 Task: Open a blank sheet, save the file as Monkey.epub Insert a picture of 'Monkey' with name  ' Monkey.png ' Apply border to the image, change style to Dotted Line, color Orange and width '3 pt'
Action: Mouse moved to (234, 143)
Screenshot: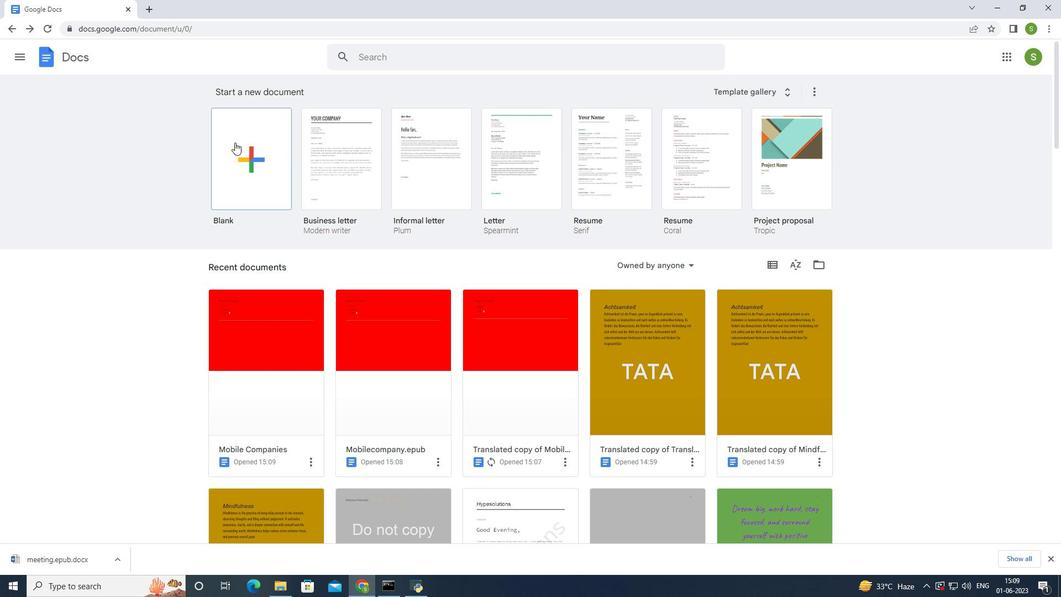 
Action: Mouse pressed left at (234, 143)
Screenshot: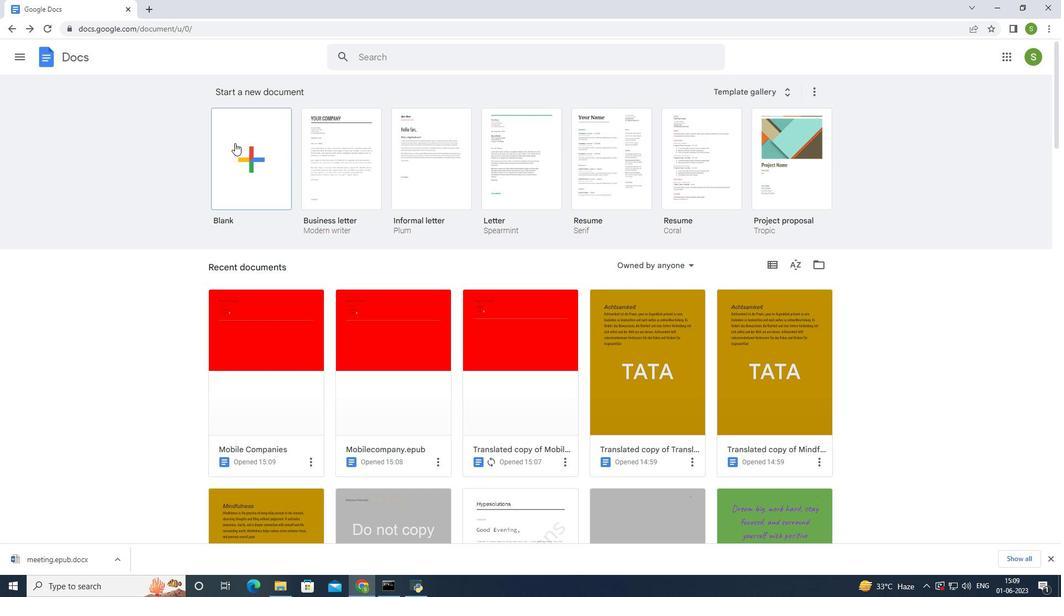
Action: Mouse moved to (101, 49)
Screenshot: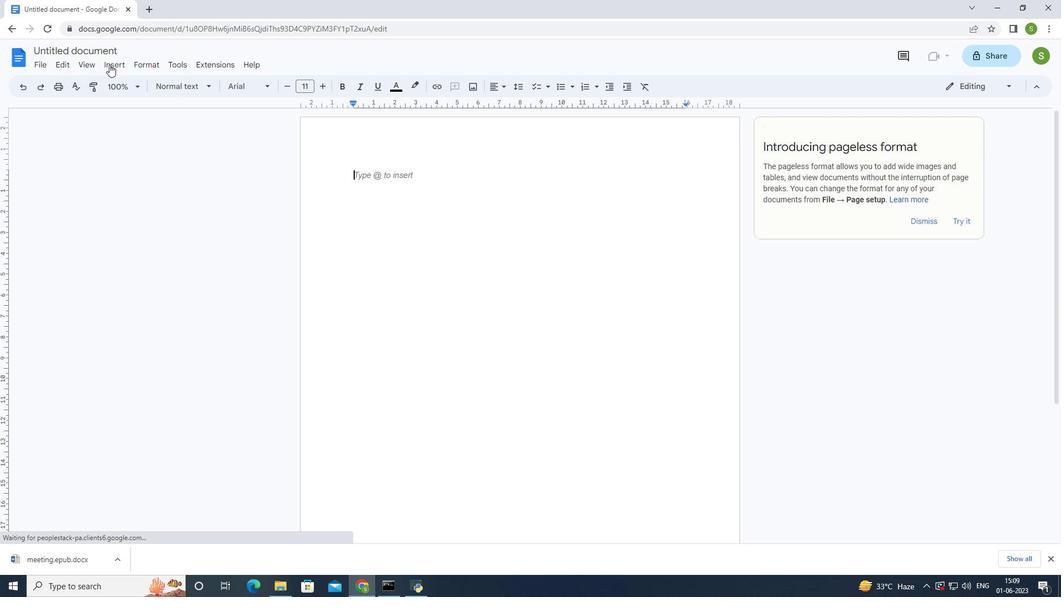 
Action: Mouse pressed left at (101, 49)
Screenshot: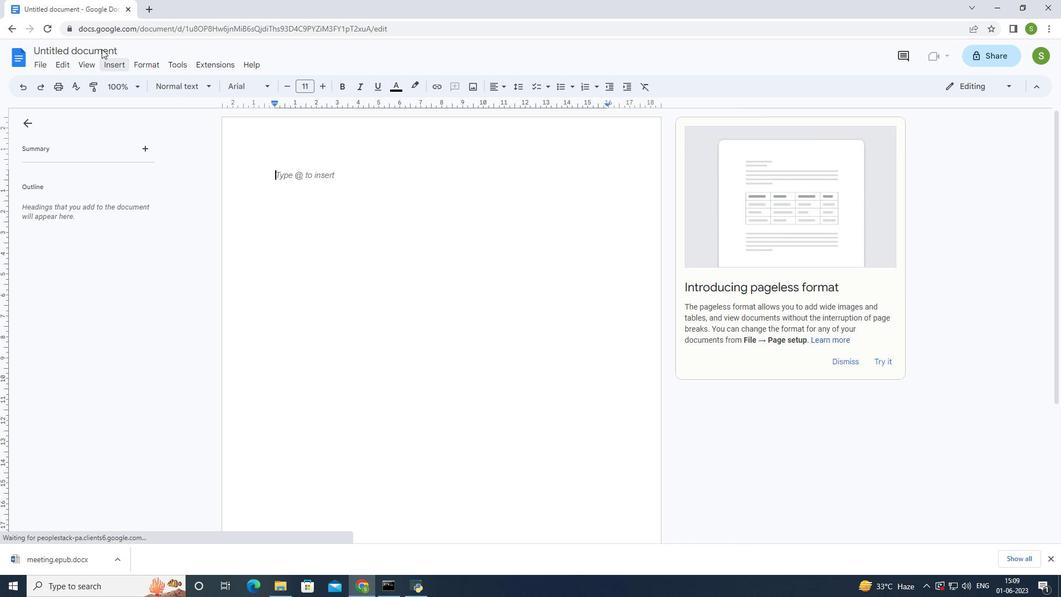 
Action: Mouse moved to (107, 48)
Screenshot: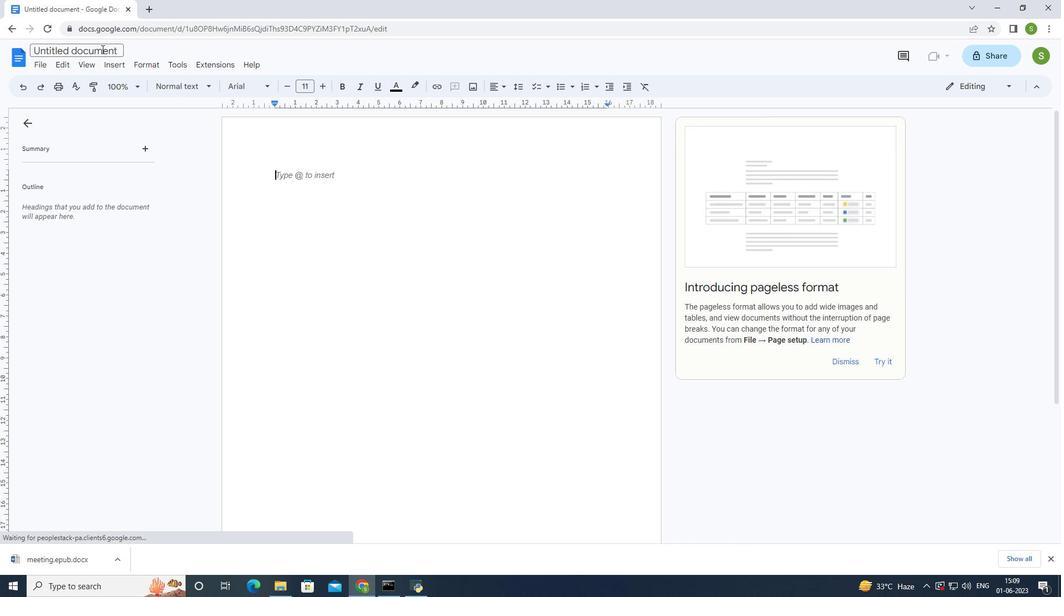 
Action: Key pressed <Key.shift>Monkey.epub<Key.enter>
Screenshot: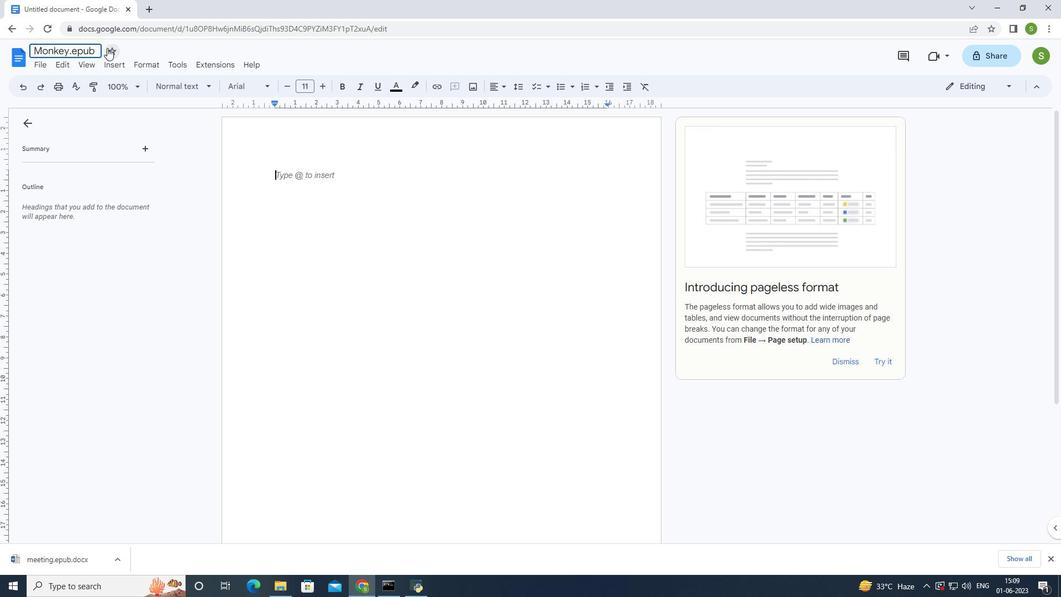
Action: Mouse moved to (145, 11)
Screenshot: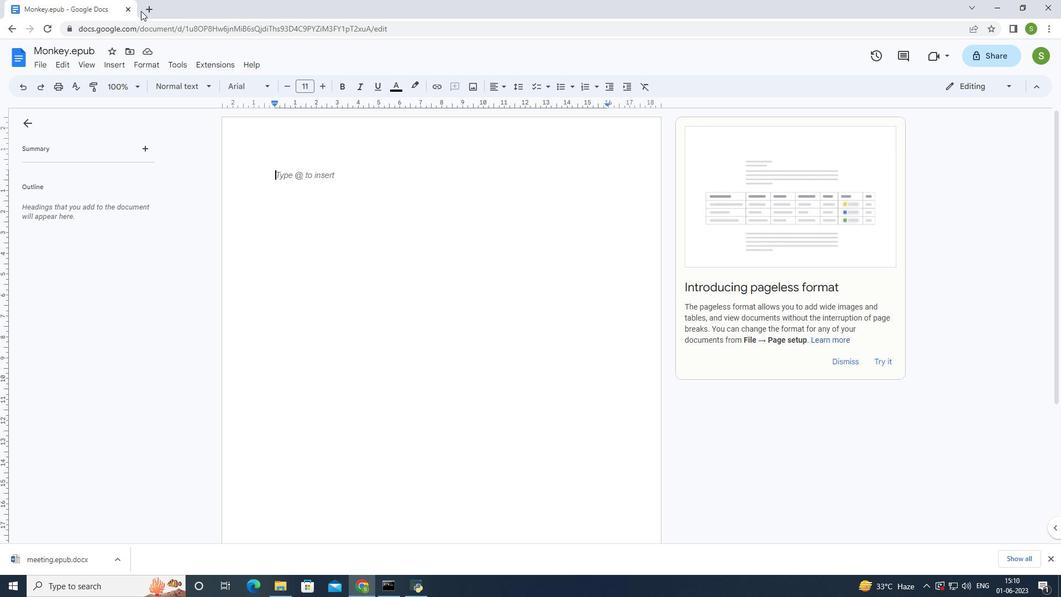 
Action: Mouse pressed left at (145, 11)
Screenshot: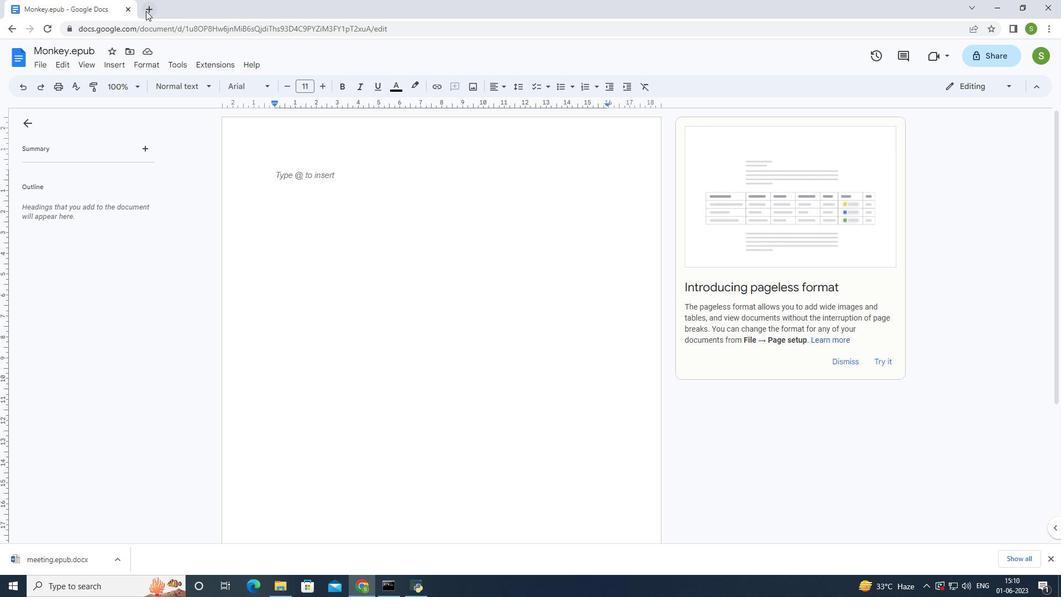 
Action: Mouse moved to (159, 28)
Screenshot: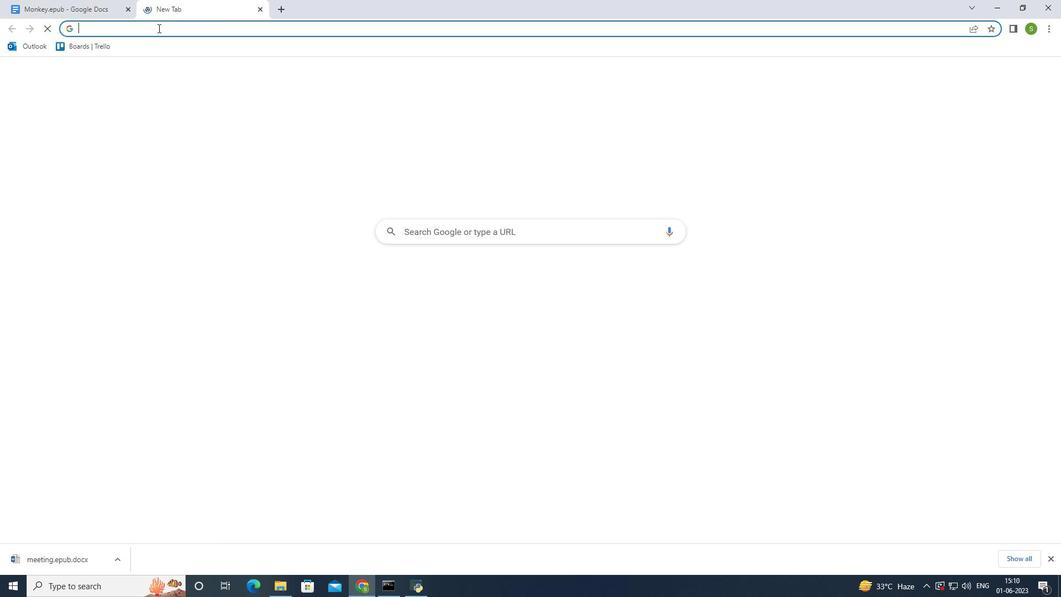 
Action: Mouse pressed left at (159, 28)
Screenshot: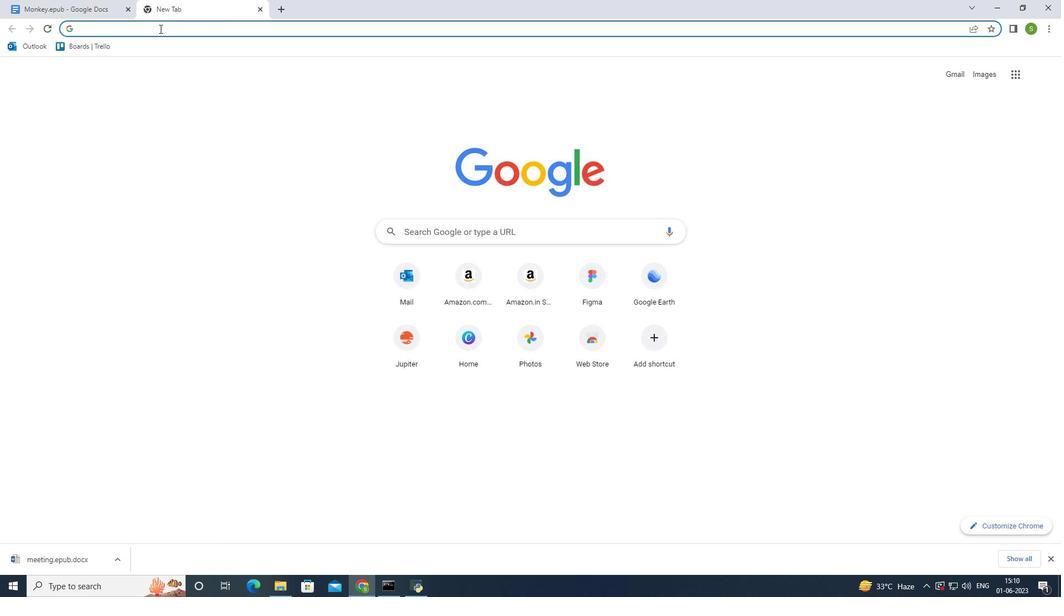 
Action: Mouse moved to (131, 35)
Screenshot: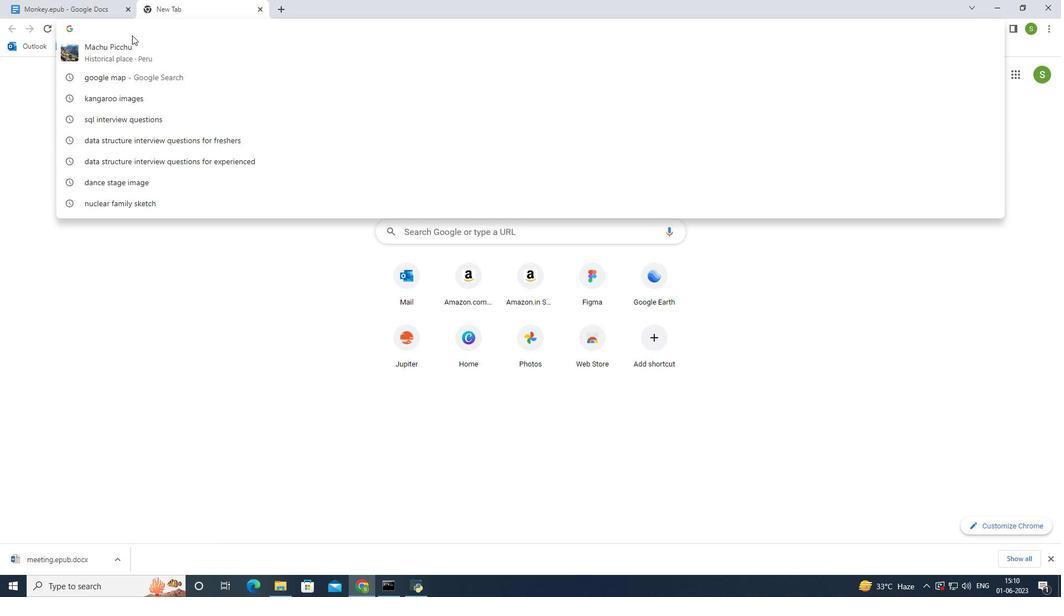 
Action: Key pressed mo
Screenshot: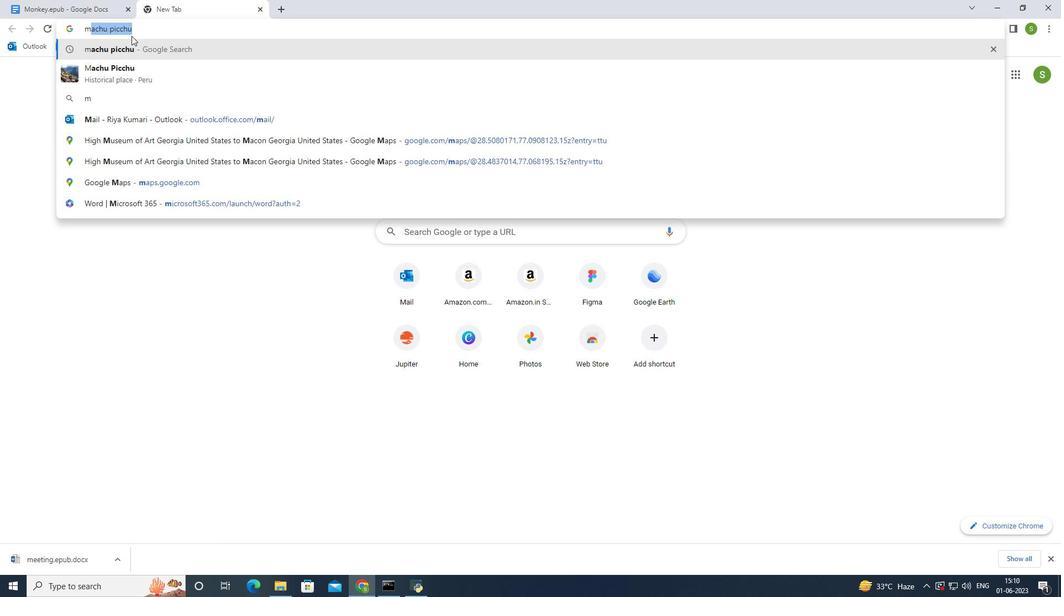 
Action: Mouse moved to (131, 36)
Screenshot: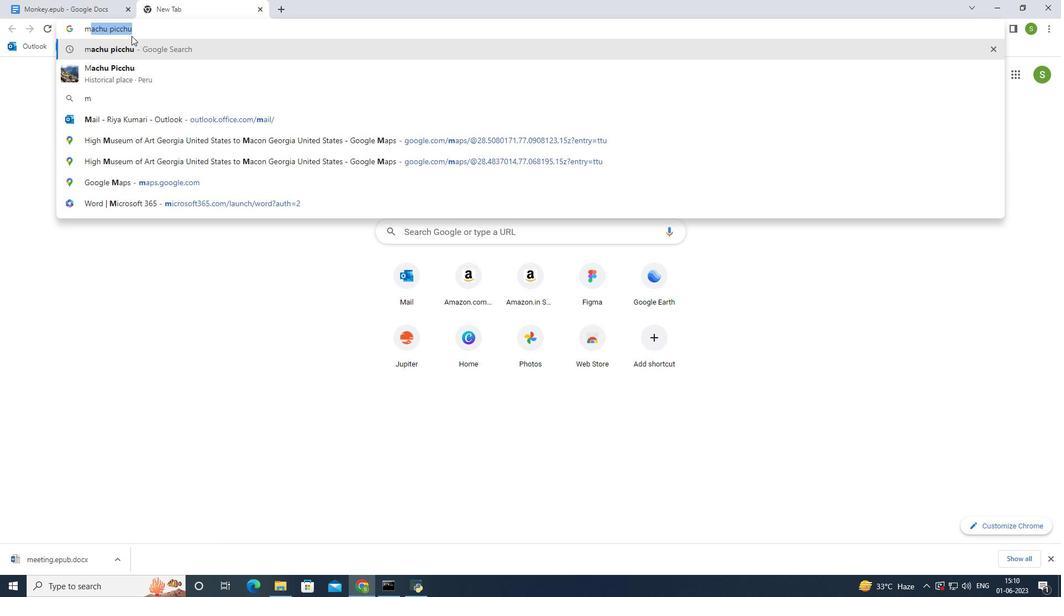 
Action: Key pressed nk
Screenshot: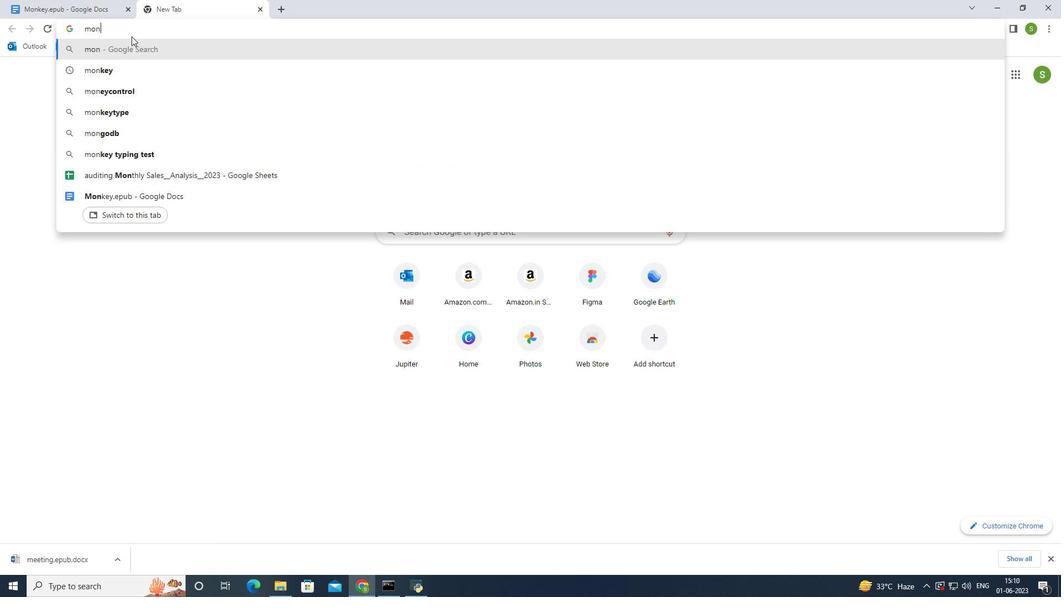 
Action: Mouse moved to (131, 36)
Screenshot: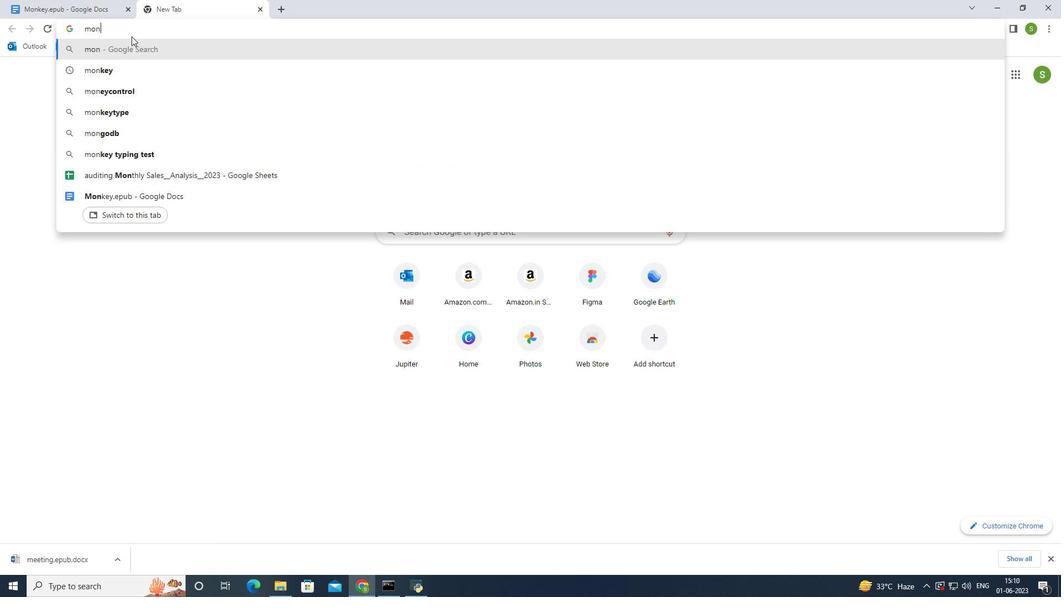 
Action: Key pressed ey<Key.space>image<Key.enter>
Screenshot: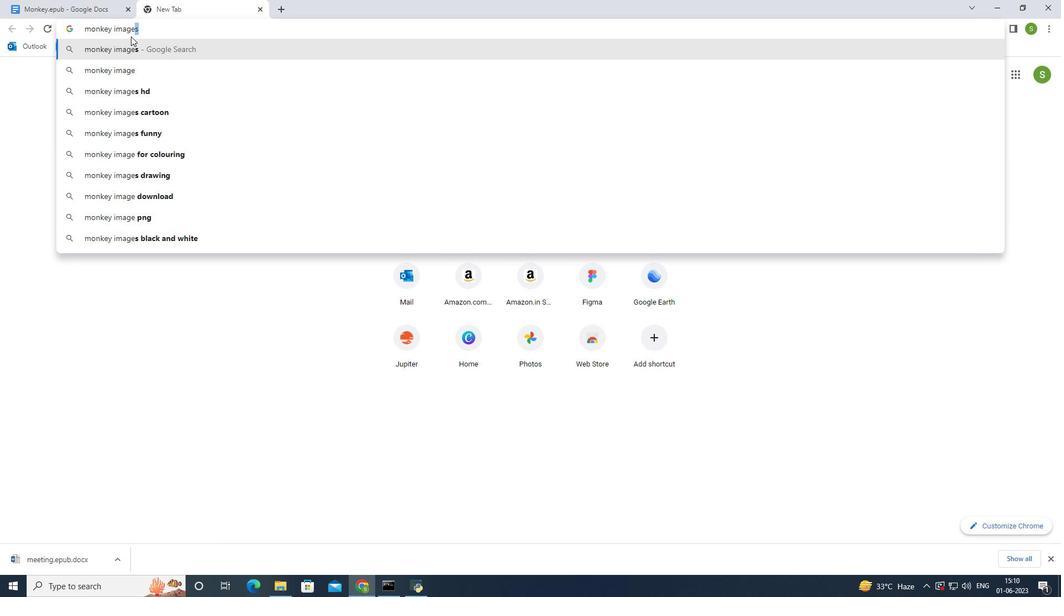 
Action: Mouse moved to (186, 97)
Screenshot: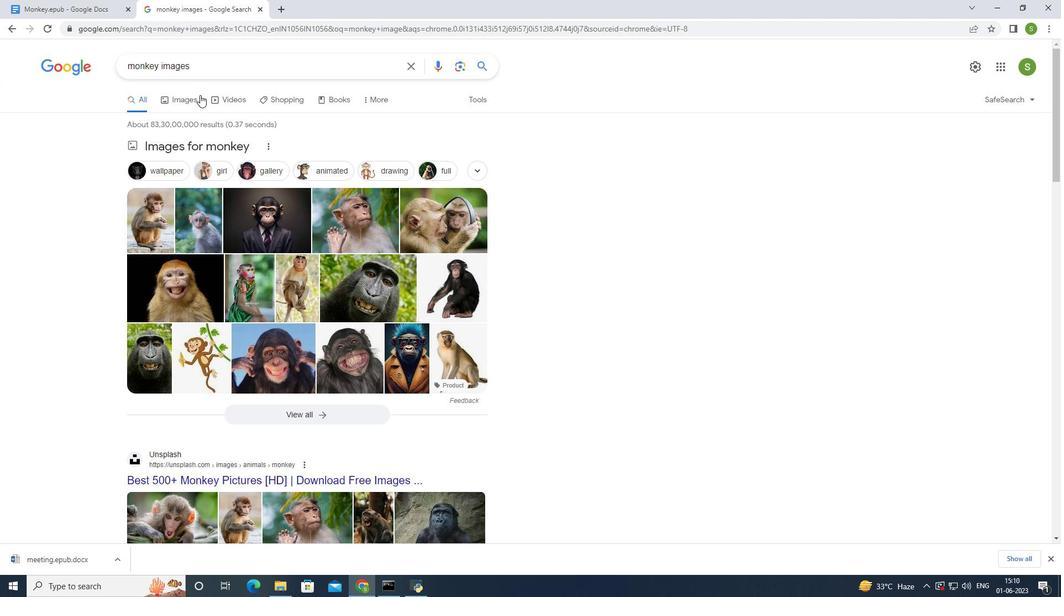 
Action: Mouse pressed left at (186, 97)
Screenshot: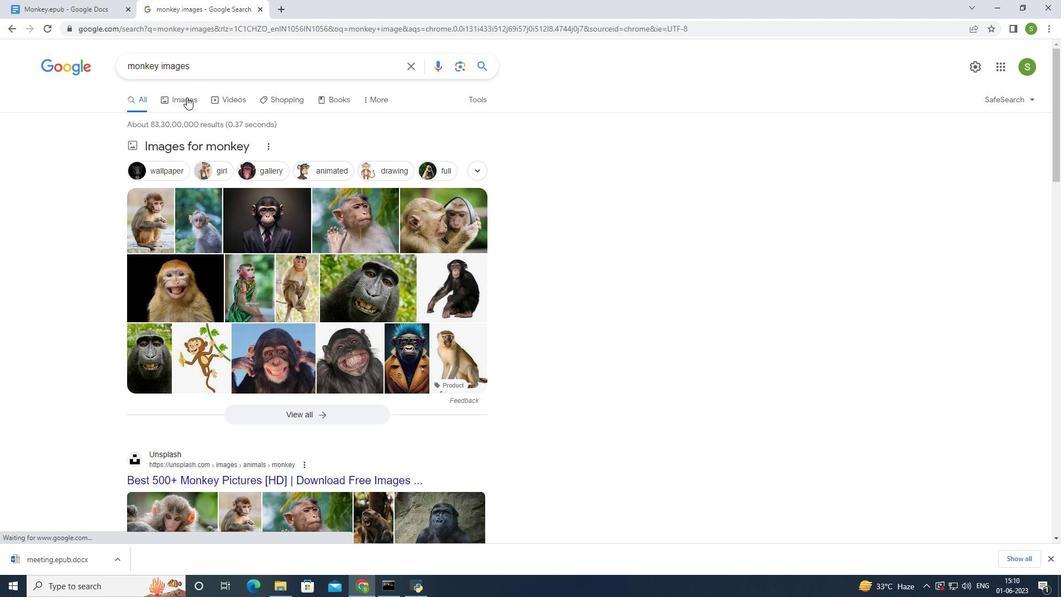 
Action: Mouse moved to (602, 278)
Screenshot: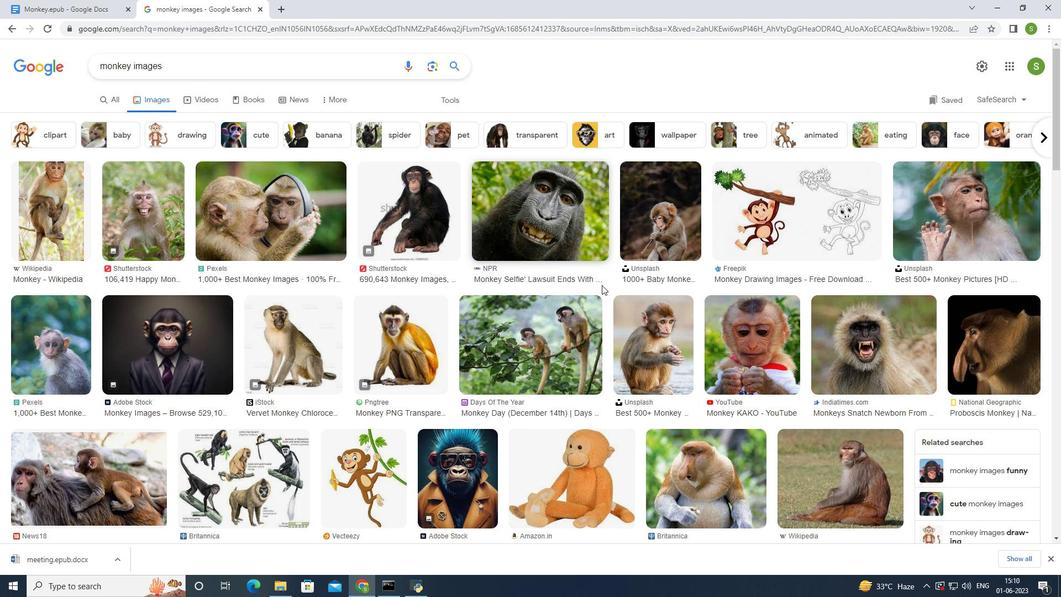 
Action: Mouse scrolled (602, 278) with delta (0, 0)
Screenshot: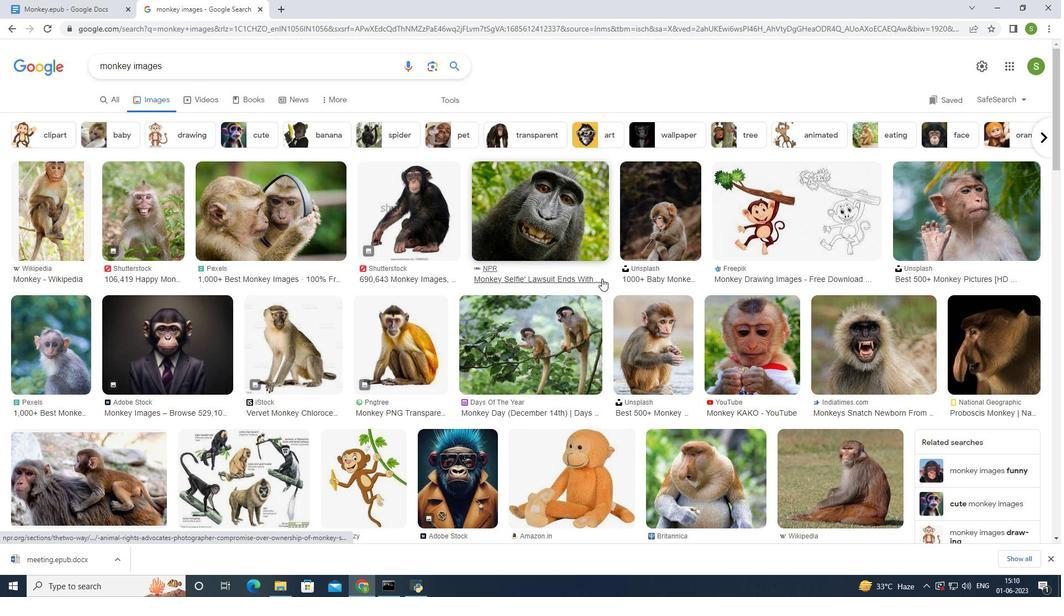 
Action: Mouse moved to (602, 278)
Screenshot: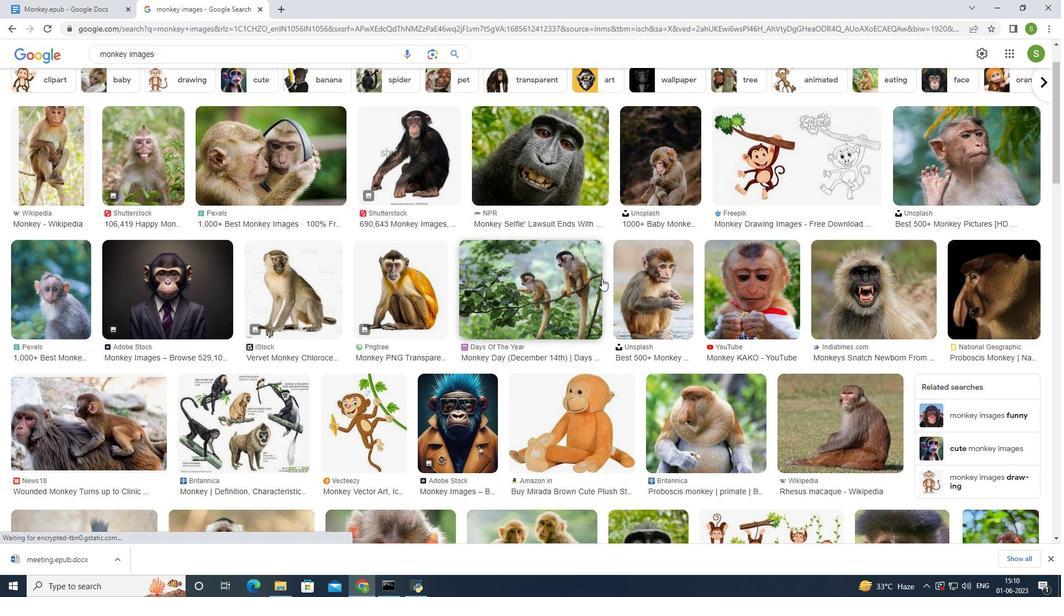 
Action: Mouse scrolled (602, 277) with delta (0, 0)
Screenshot: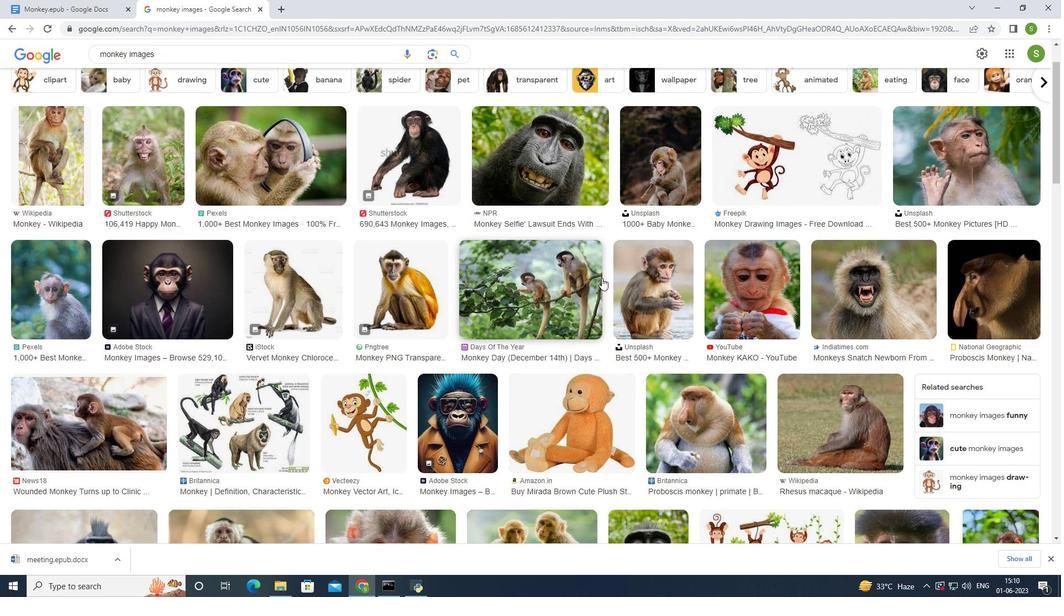 
Action: Mouse moved to (605, 280)
Screenshot: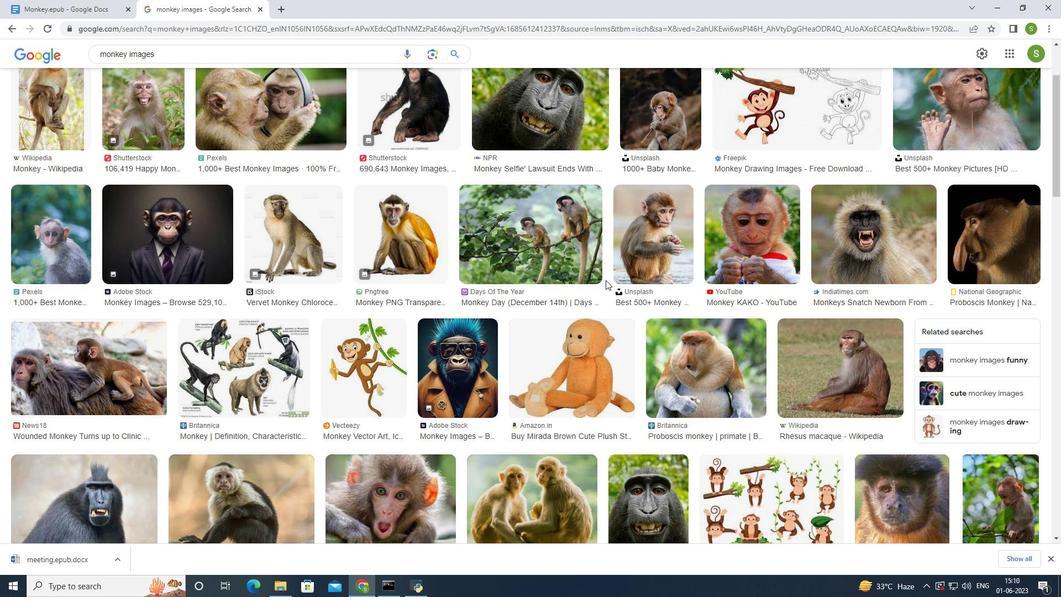 
Action: Mouse scrolled (605, 279) with delta (0, 0)
Screenshot: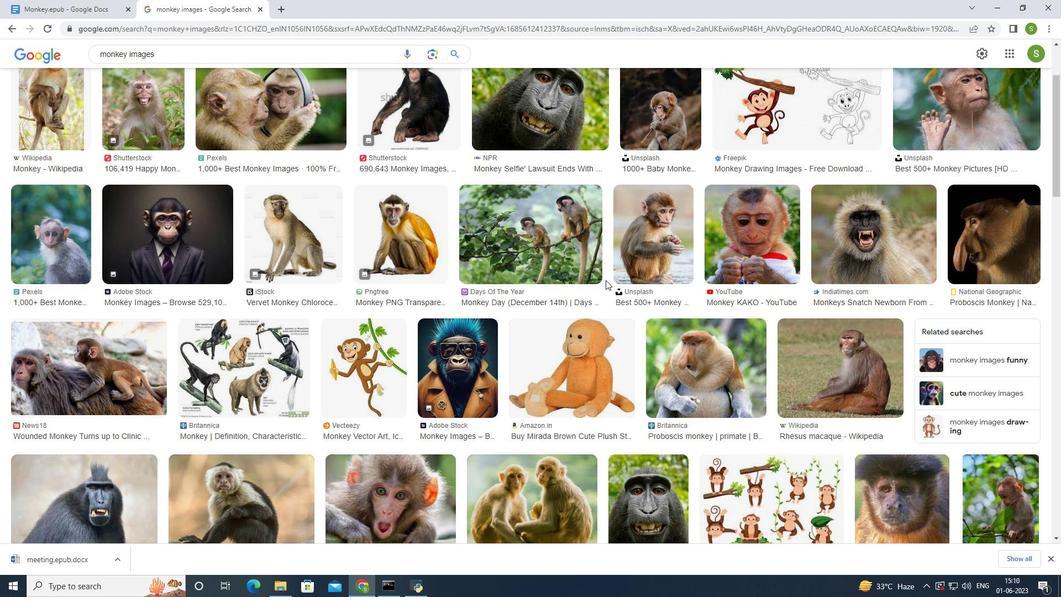 
Action: Mouse scrolled (605, 279) with delta (0, 0)
Screenshot: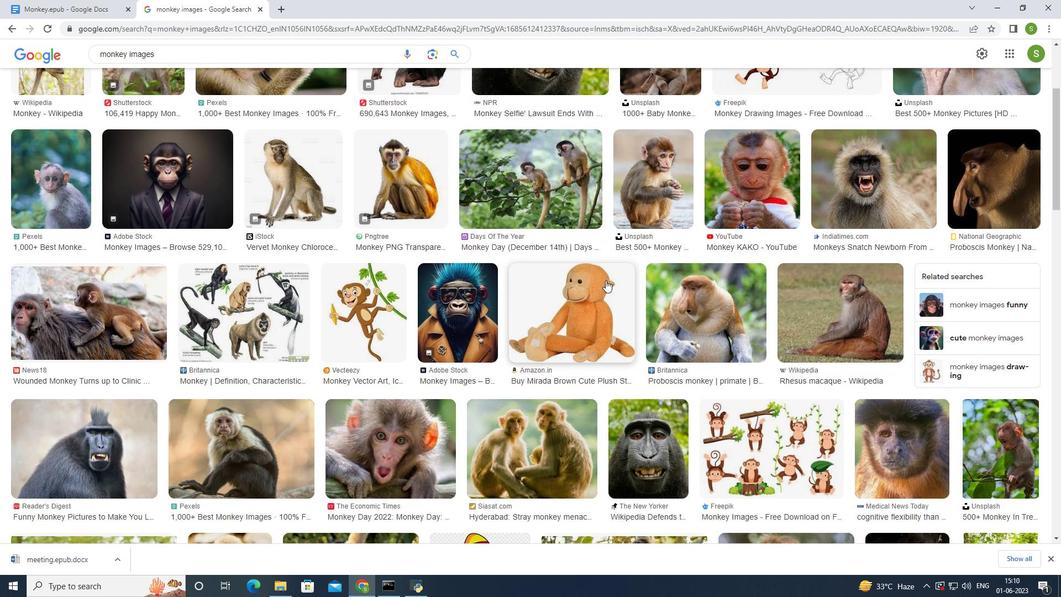 
Action: Mouse moved to (592, 277)
Screenshot: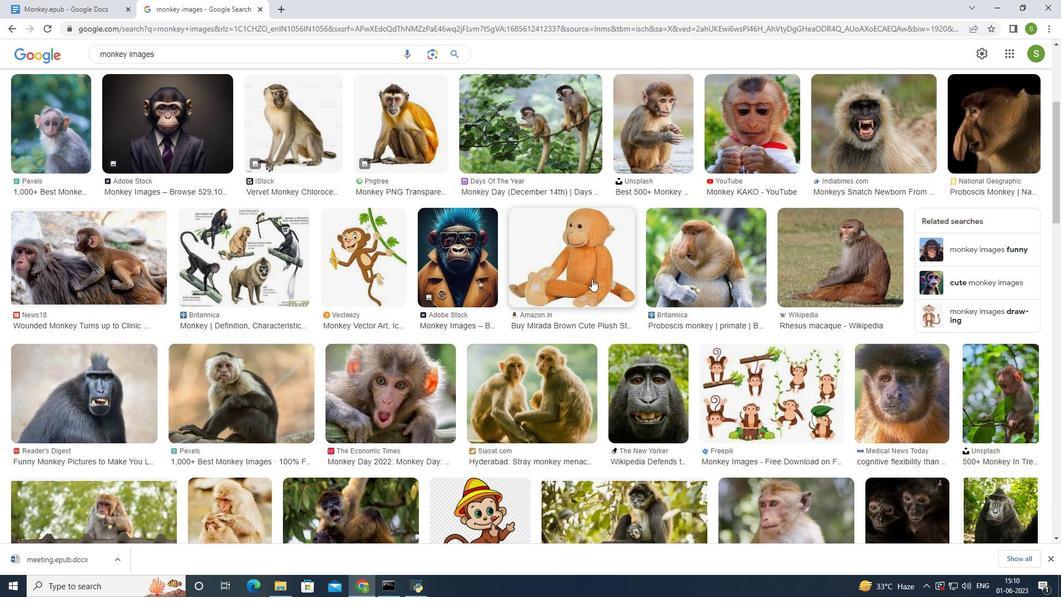 
Action: Mouse scrolled (592, 276) with delta (0, 0)
Screenshot: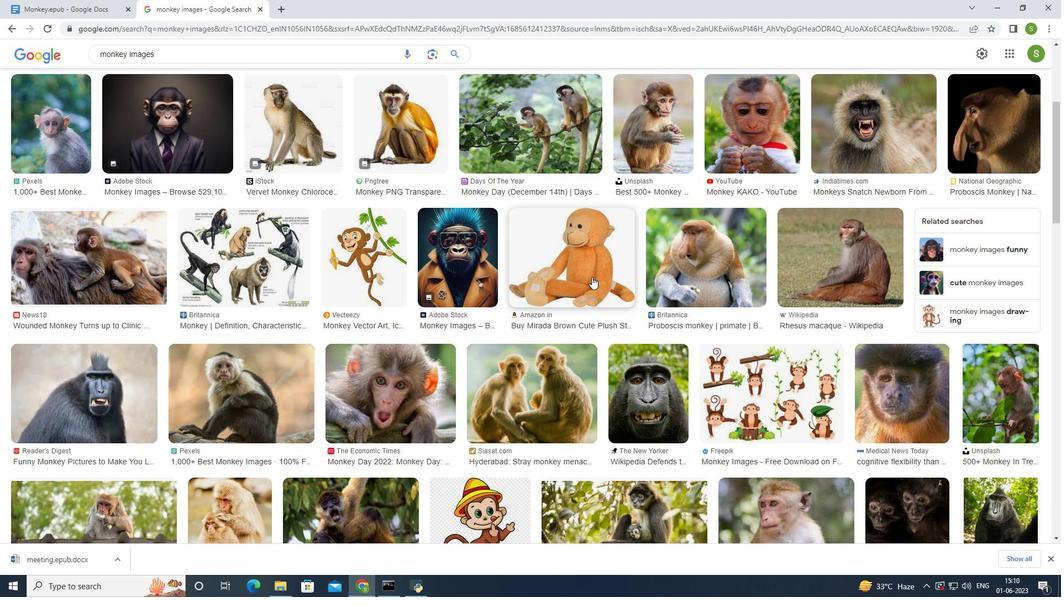 
Action: Mouse scrolled (592, 276) with delta (0, 0)
Screenshot: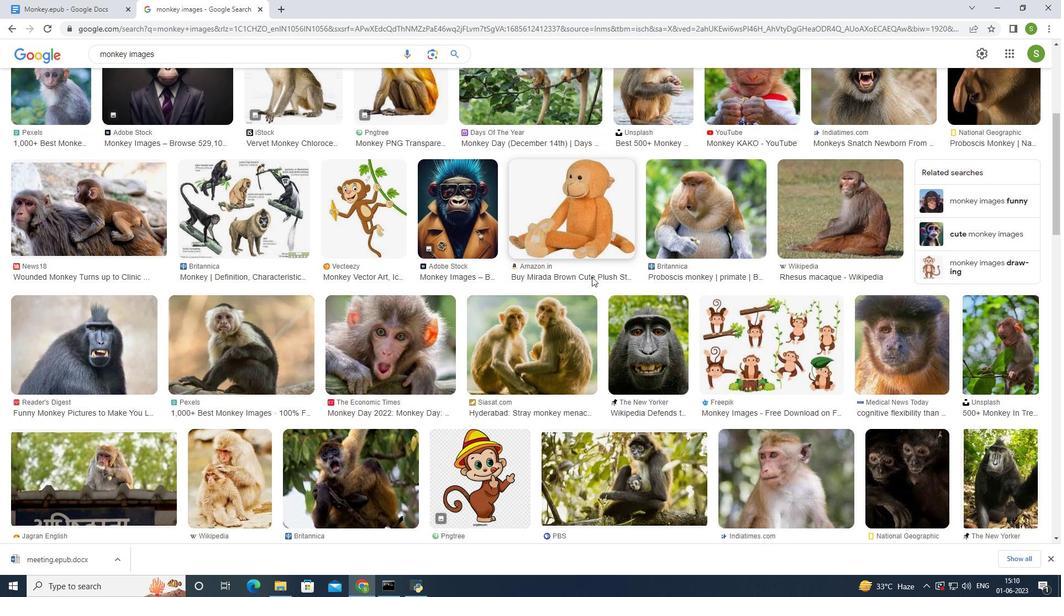 
Action: Mouse moved to (591, 275)
Screenshot: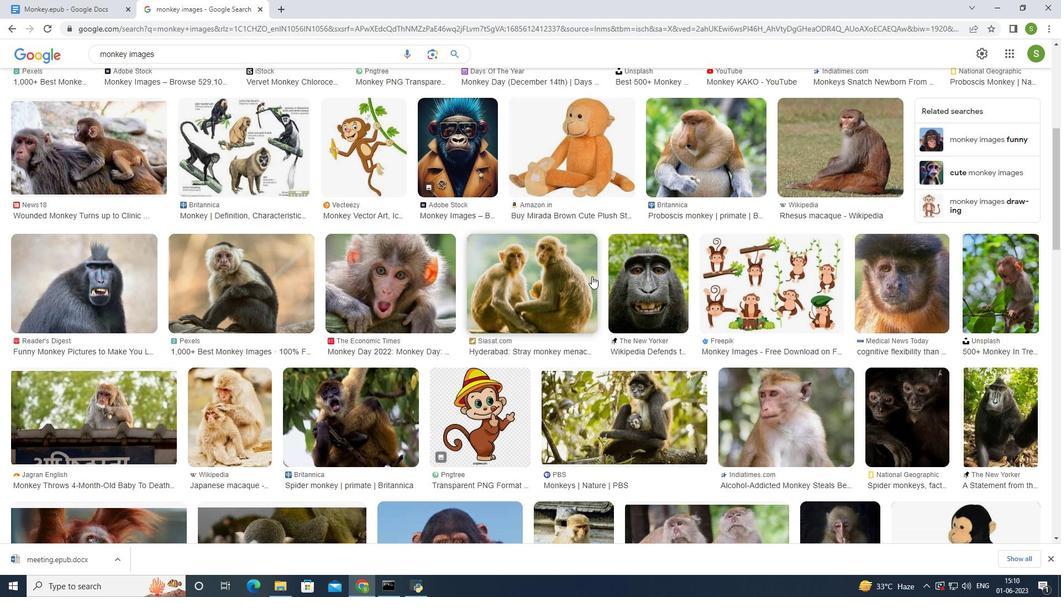 
Action: Mouse scrolled (591, 275) with delta (0, 0)
Screenshot: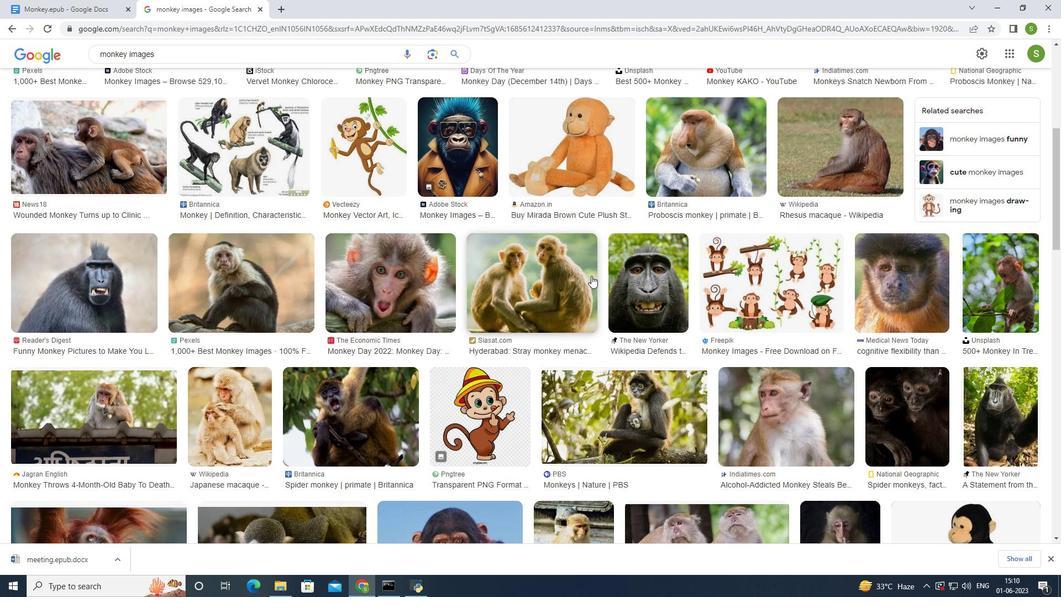 
Action: Mouse scrolled (591, 275) with delta (0, 0)
Screenshot: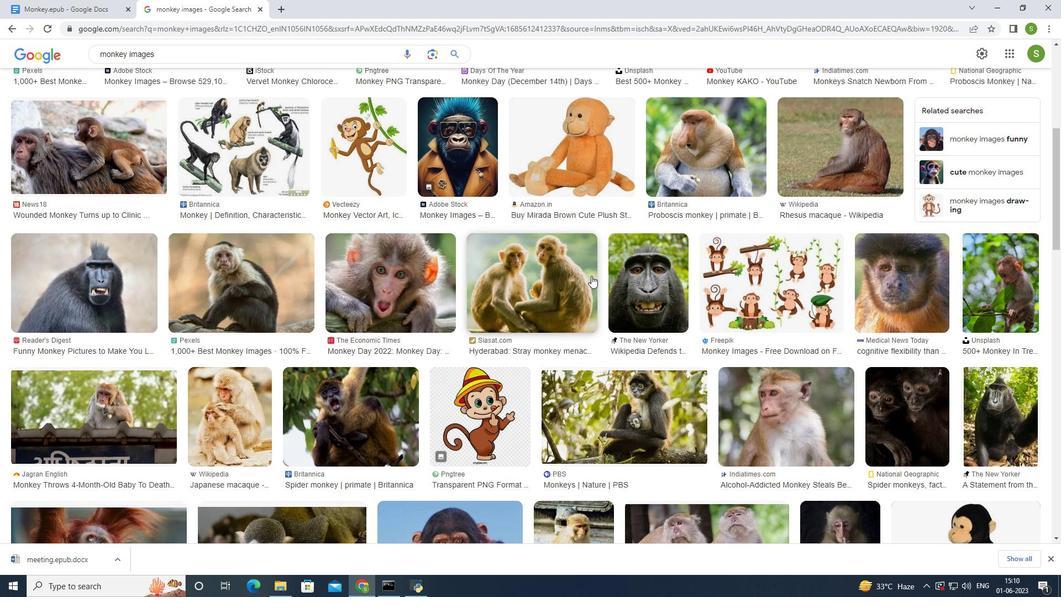 
Action: Mouse scrolled (591, 275) with delta (0, 0)
Screenshot: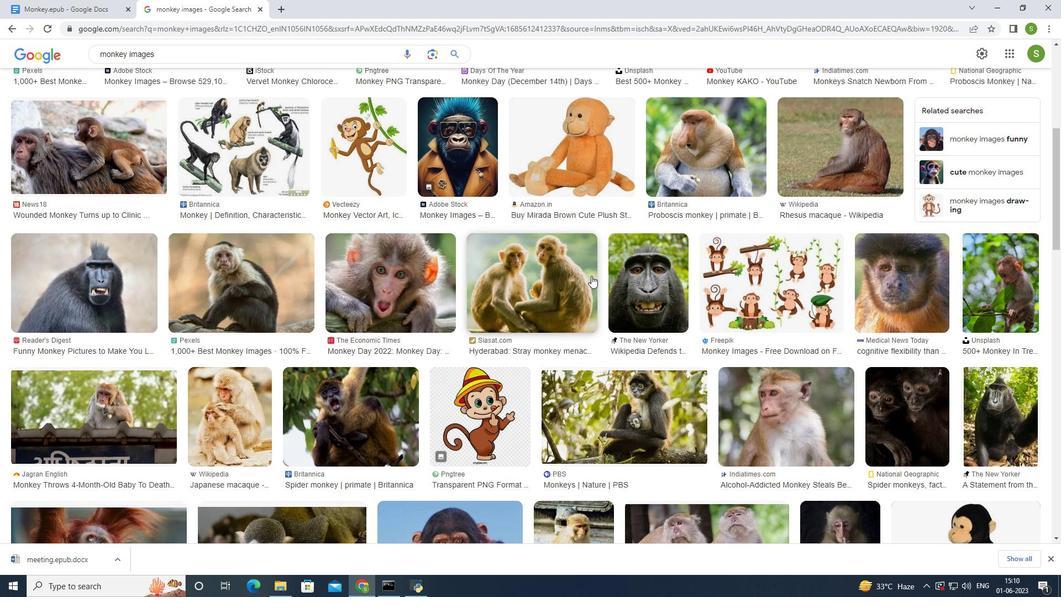 
Action: Mouse scrolled (591, 275) with delta (0, 0)
Screenshot: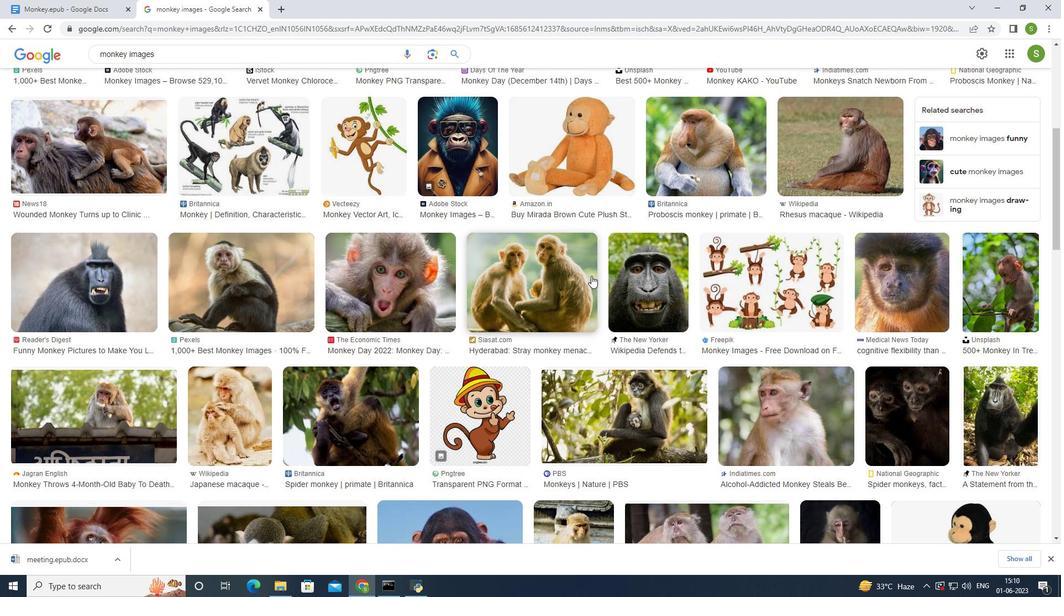 
Action: Mouse scrolled (591, 275) with delta (0, 0)
Screenshot: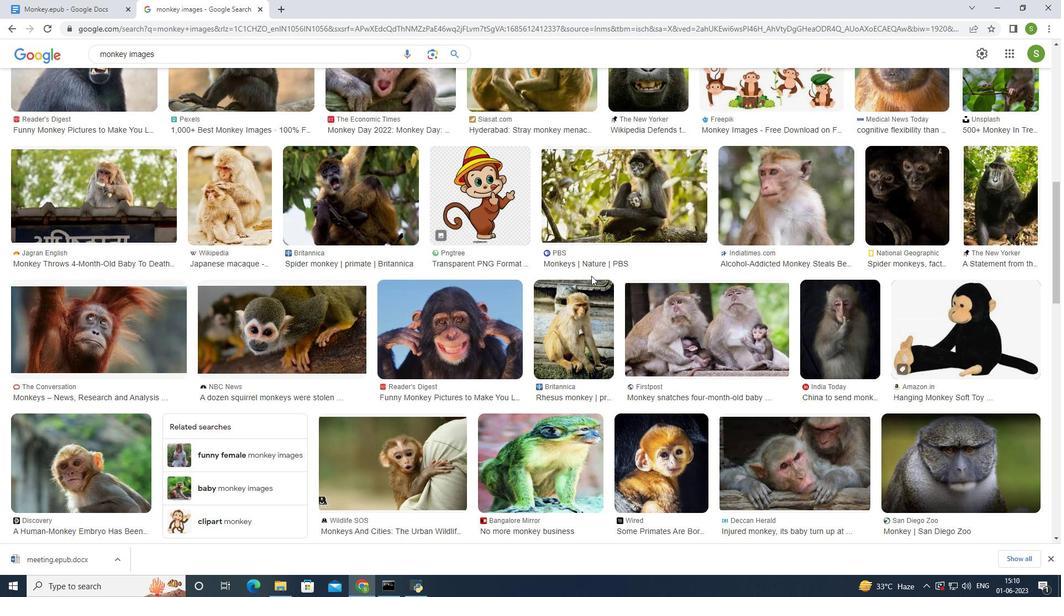 
Action: Mouse scrolled (591, 275) with delta (0, 0)
Screenshot: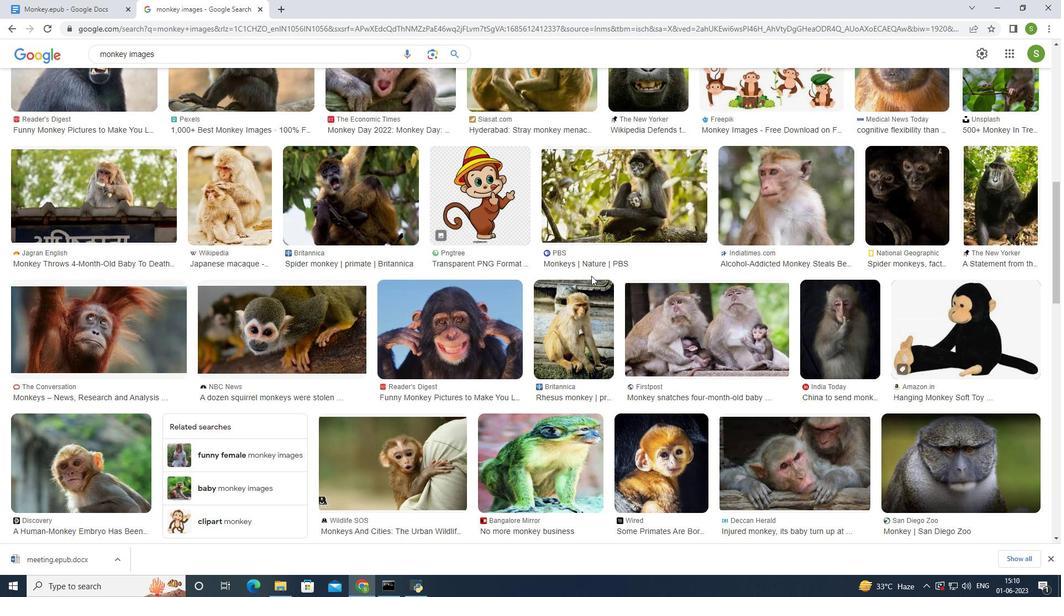 
Action: Mouse scrolled (591, 275) with delta (0, 0)
Screenshot: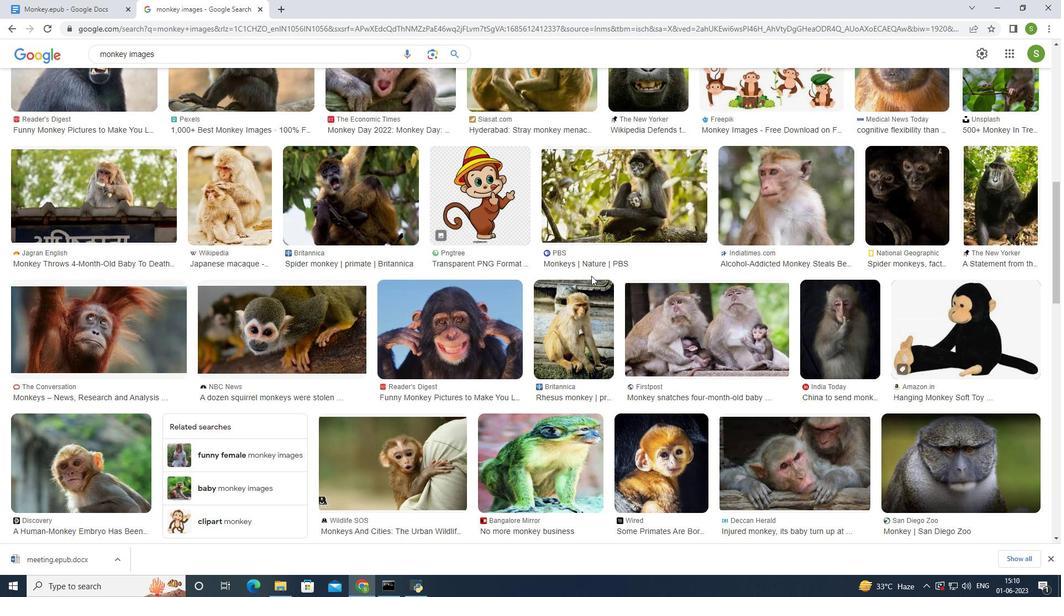 
Action: Mouse scrolled (591, 275) with delta (0, 0)
Screenshot: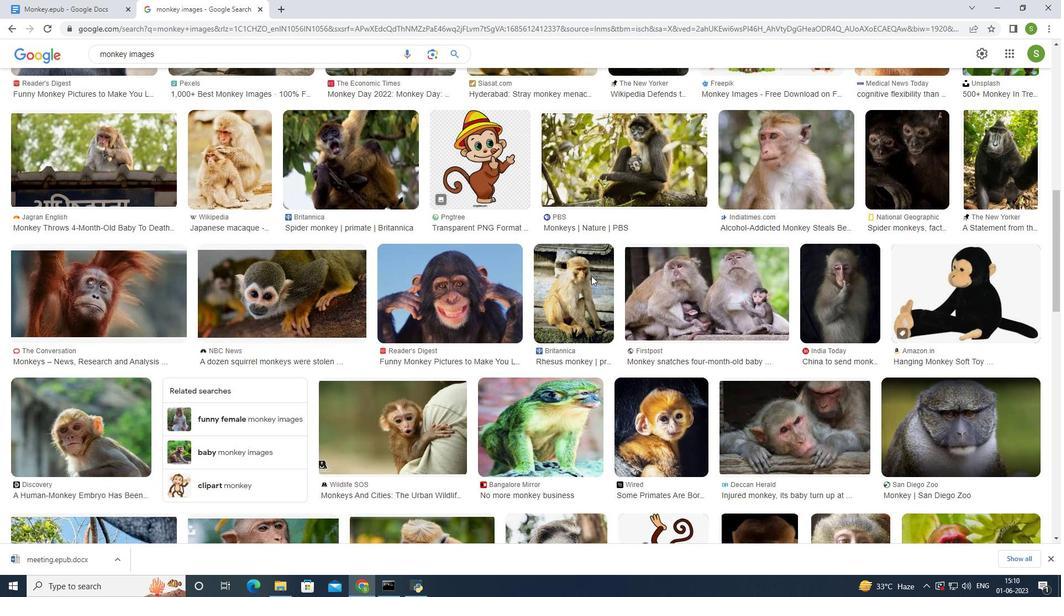 
Action: Mouse scrolled (591, 275) with delta (0, 0)
Screenshot: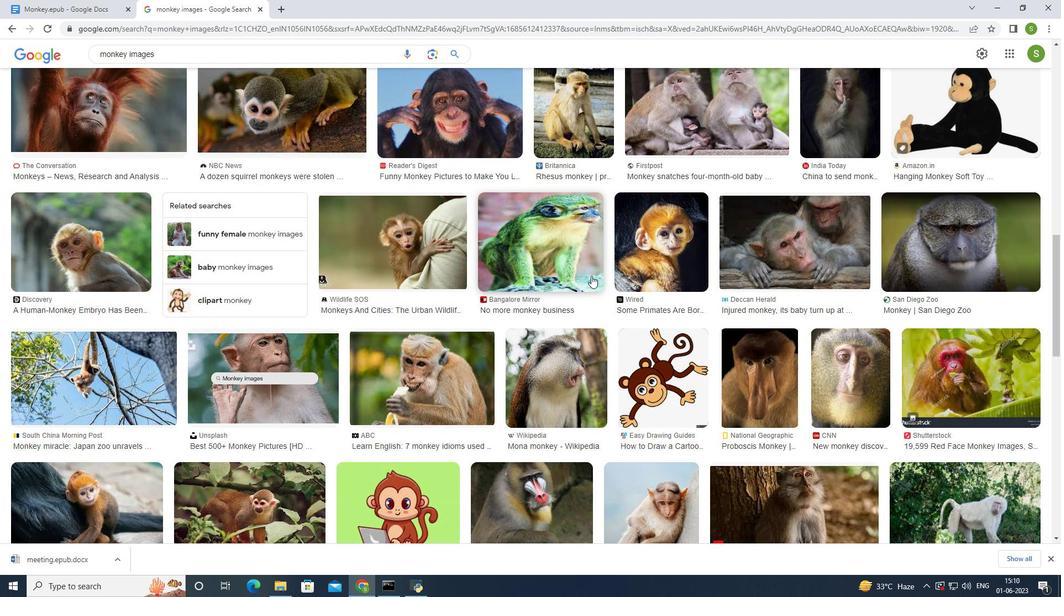
Action: Mouse scrolled (591, 275) with delta (0, 0)
Screenshot: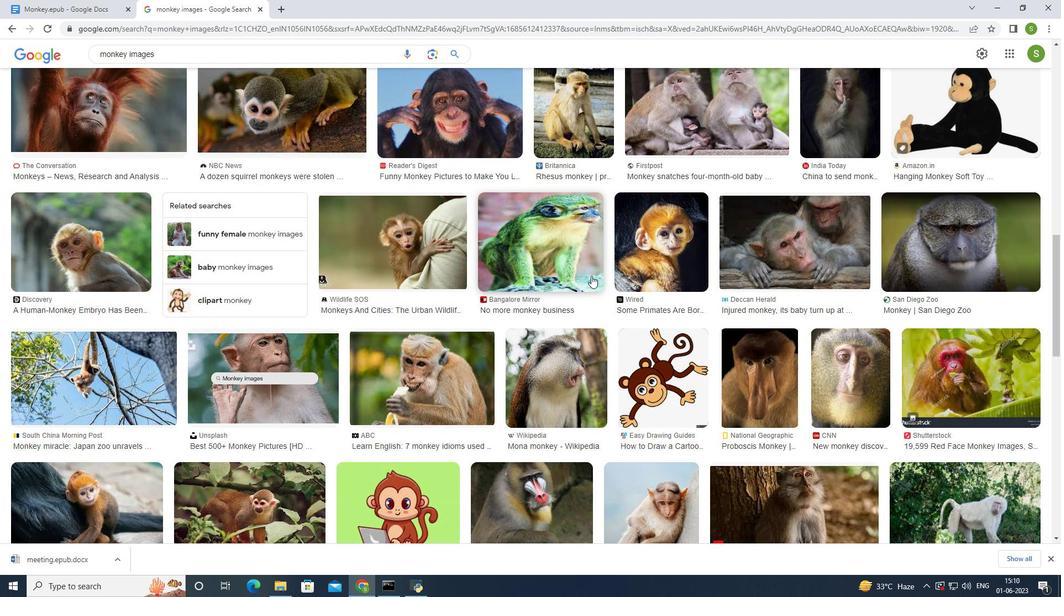 
Action: Mouse scrolled (591, 275) with delta (0, 0)
Screenshot: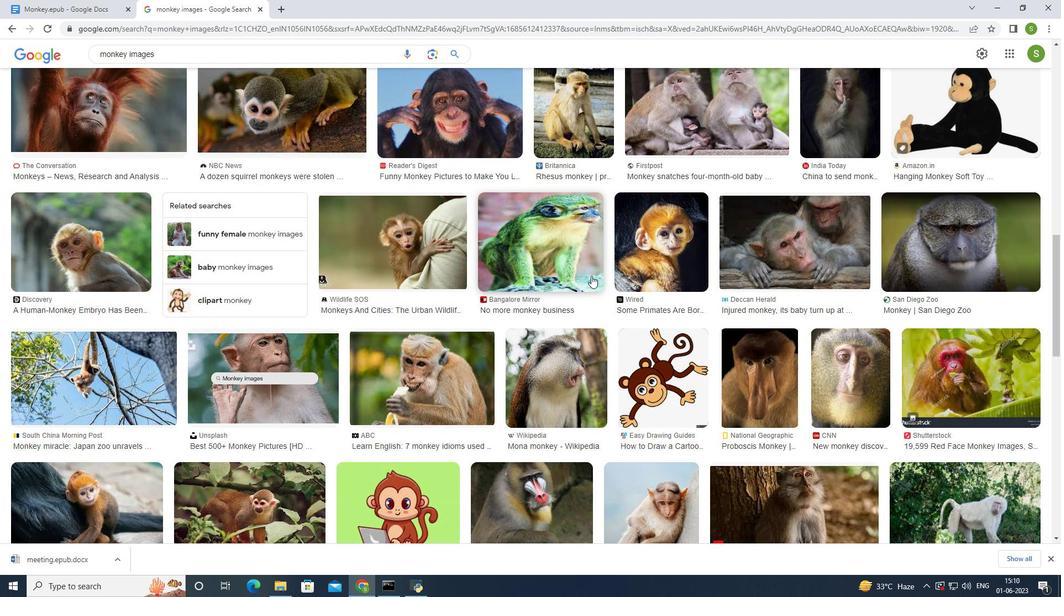 
Action: Mouse scrolled (591, 275) with delta (0, 0)
Screenshot: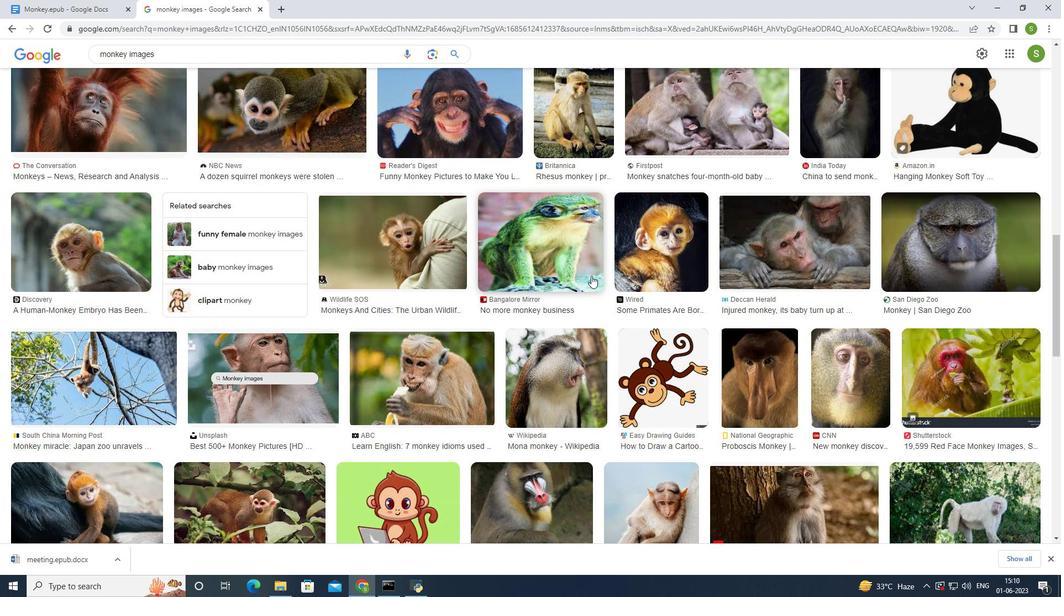 
Action: Mouse scrolled (591, 276) with delta (0, 0)
Screenshot: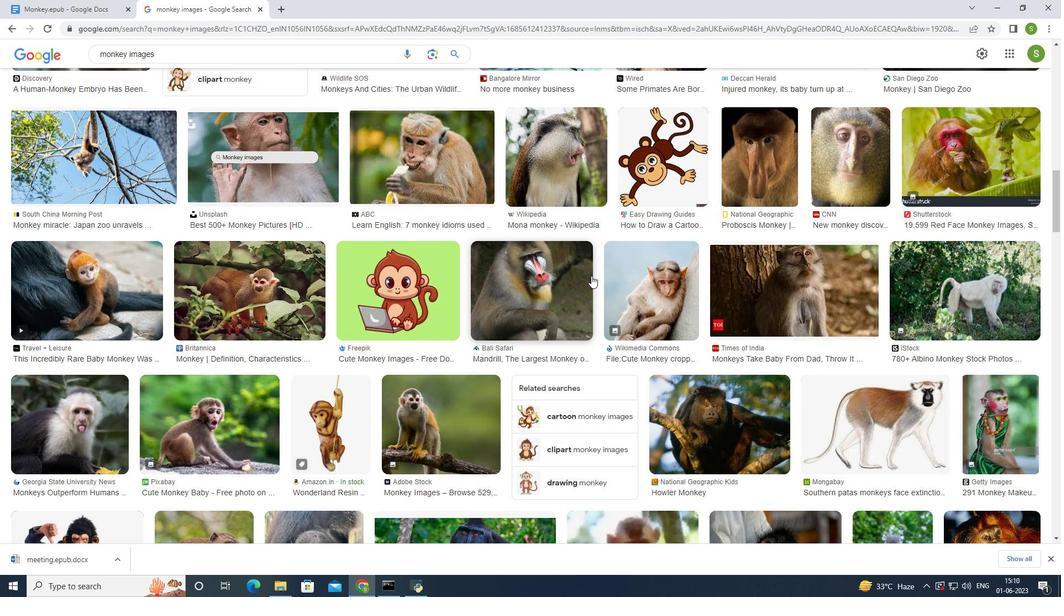 
Action: Mouse scrolled (591, 276) with delta (0, 0)
Screenshot: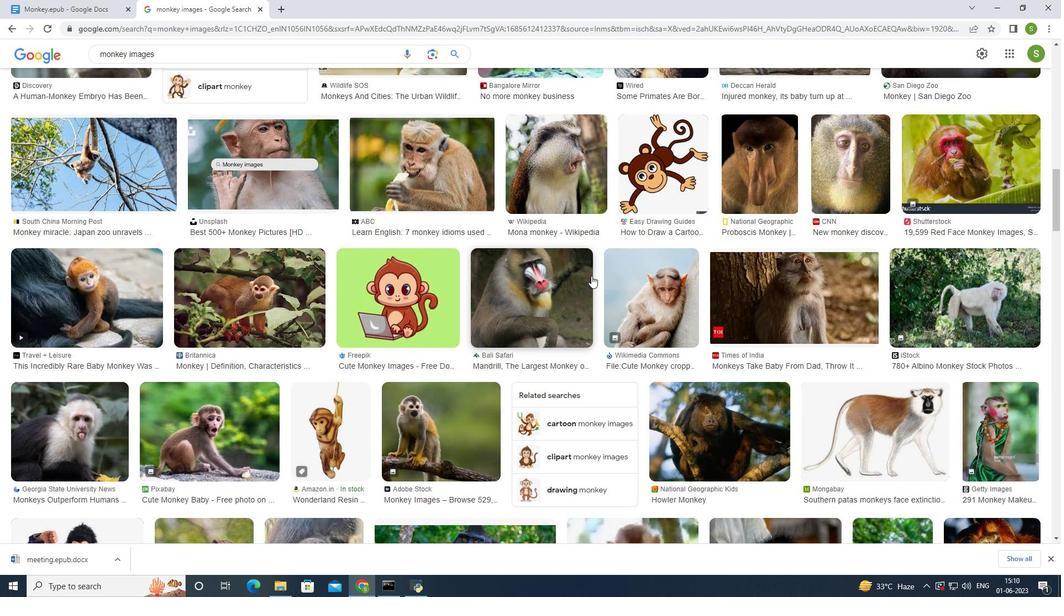 
Action: Mouse scrolled (591, 276) with delta (0, 0)
Screenshot: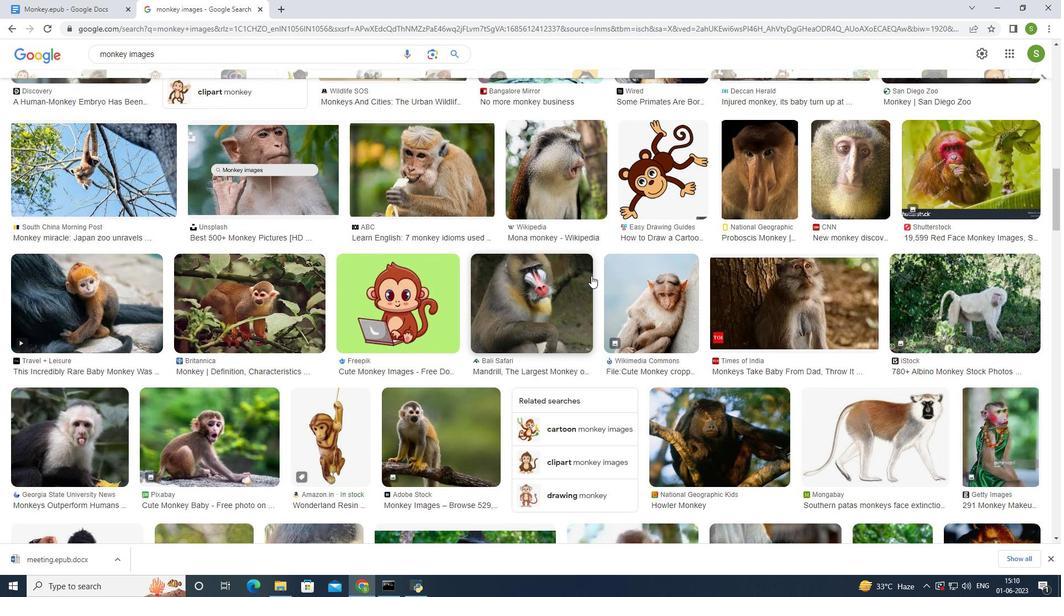 
Action: Mouse scrolled (591, 276) with delta (0, 0)
Screenshot: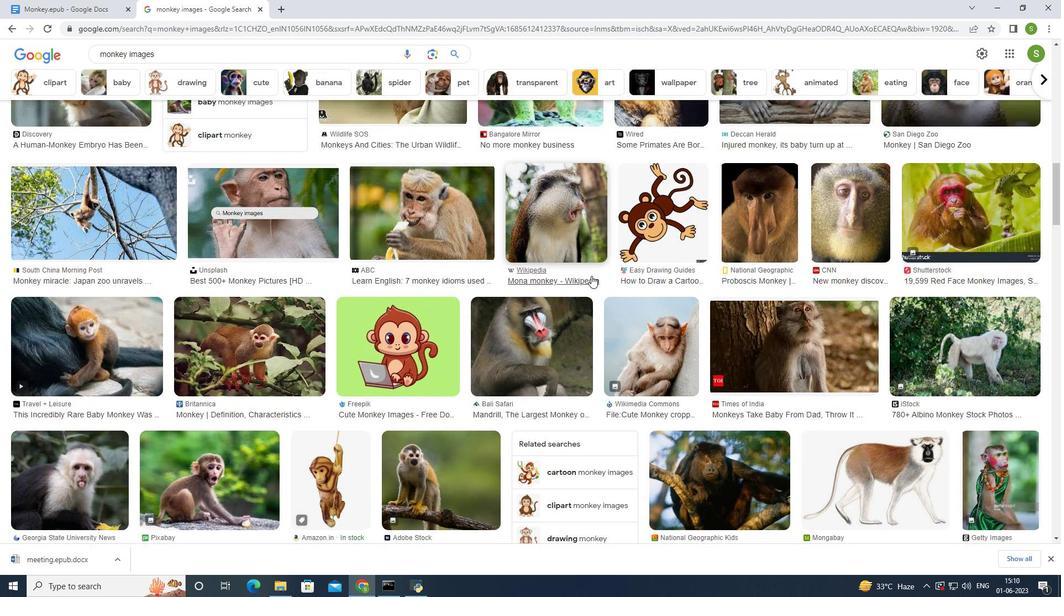
Action: Mouse moved to (591, 275)
Screenshot: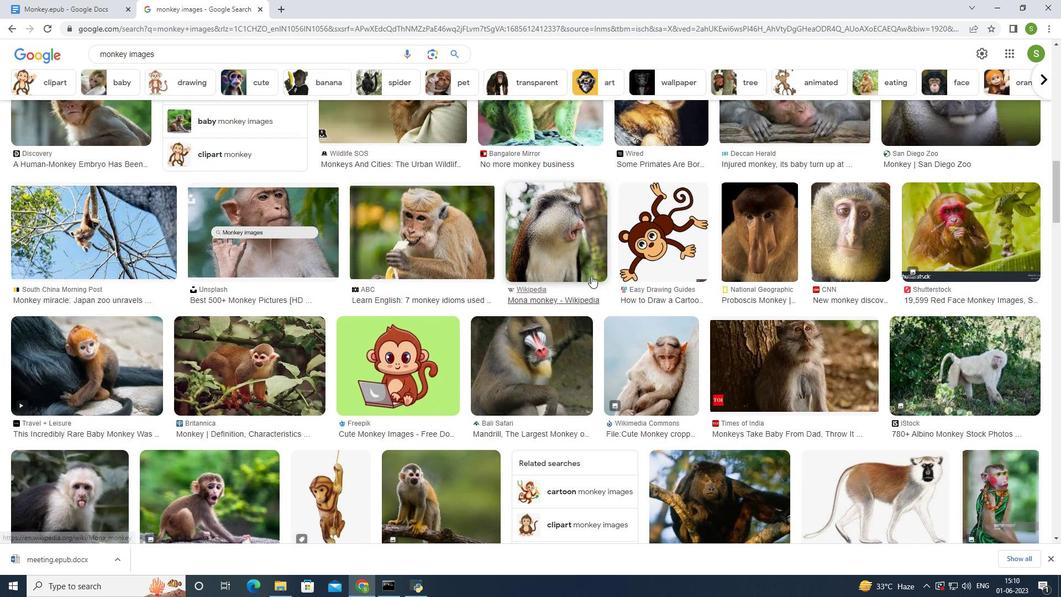 
Action: Mouse scrolled (591, 275) with delta (0, 0)
Screenshot: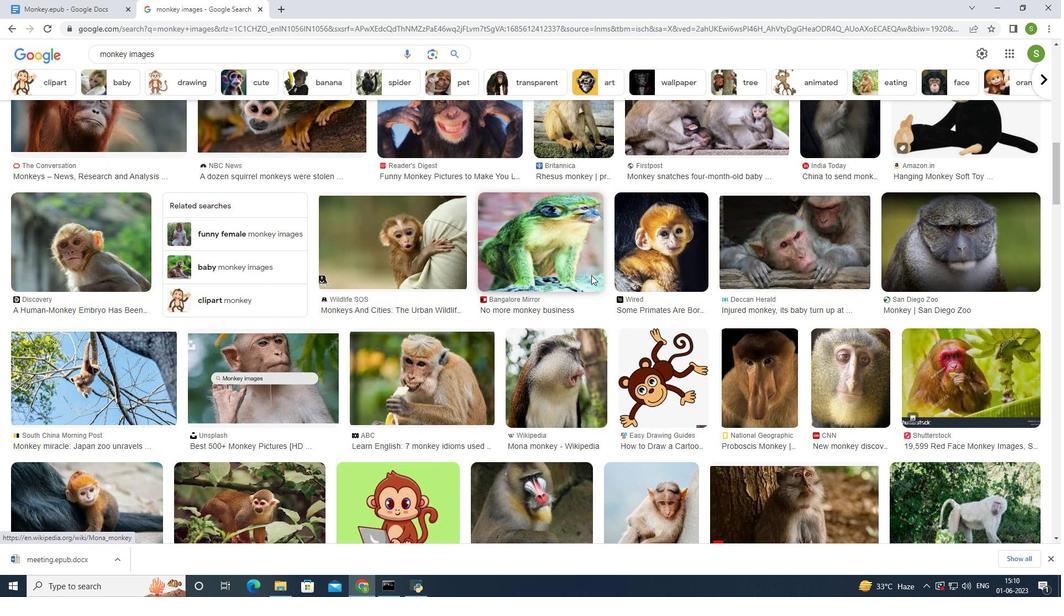 
Action: Mouse scrolled (591, 275) with delta (0, 0)
Screenshot: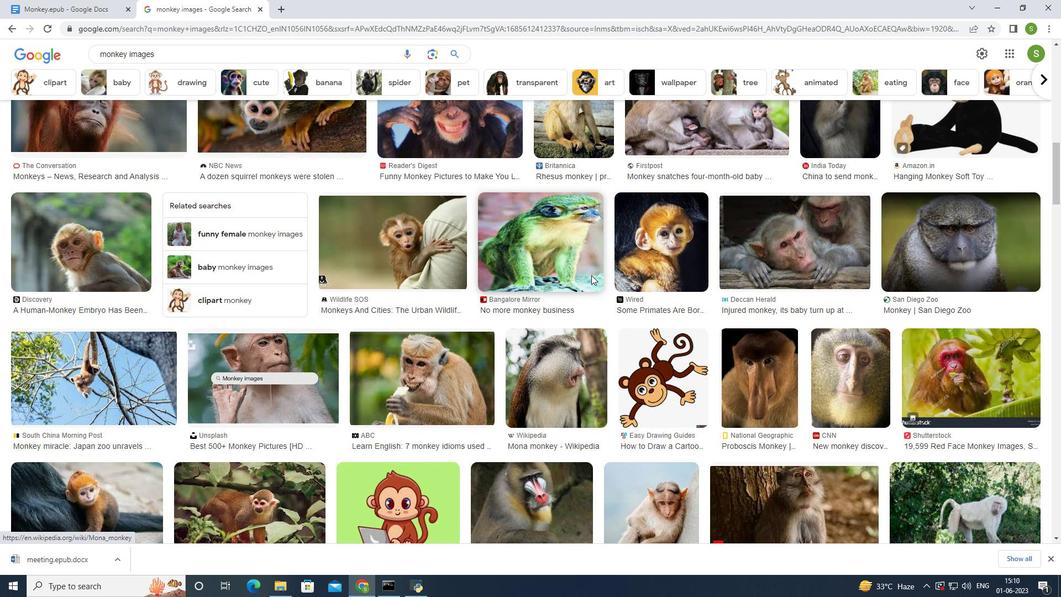
Action: Mouse scrolled (591, 275) with delta (0, 0)
Screenshot: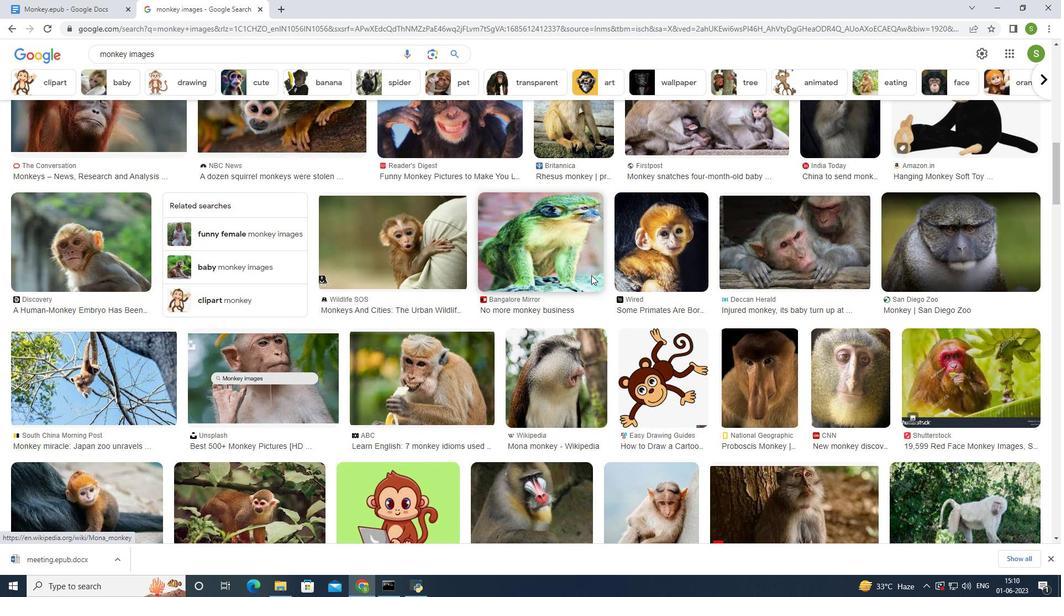 
Action: Mouse scrolled (591, 275) with delta (0, 0)
Screenshot: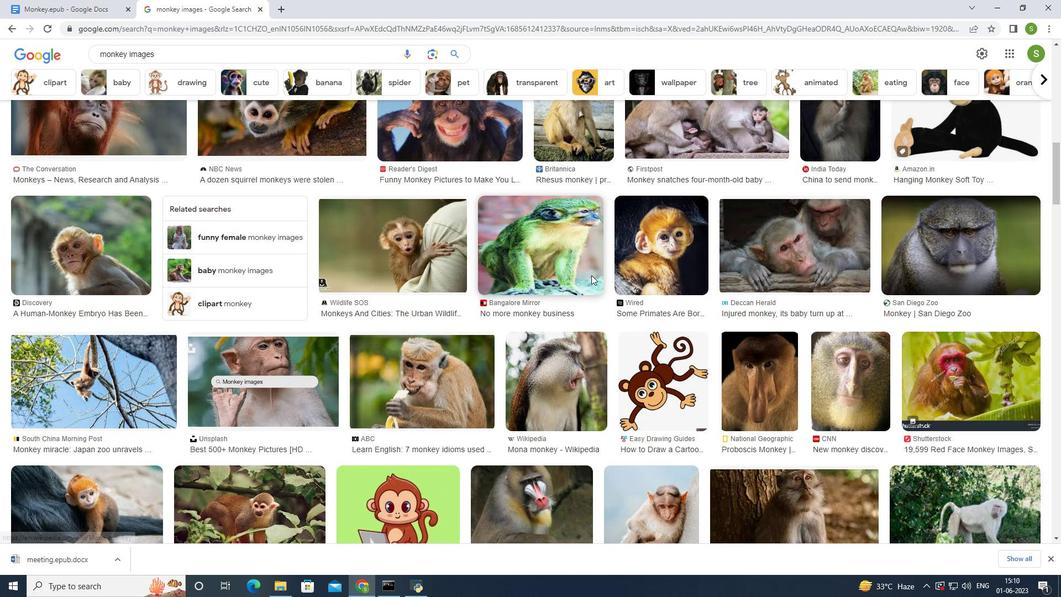 
Action: Mouse scrolled (591, 275) with delta (0, 0)
Screenshot: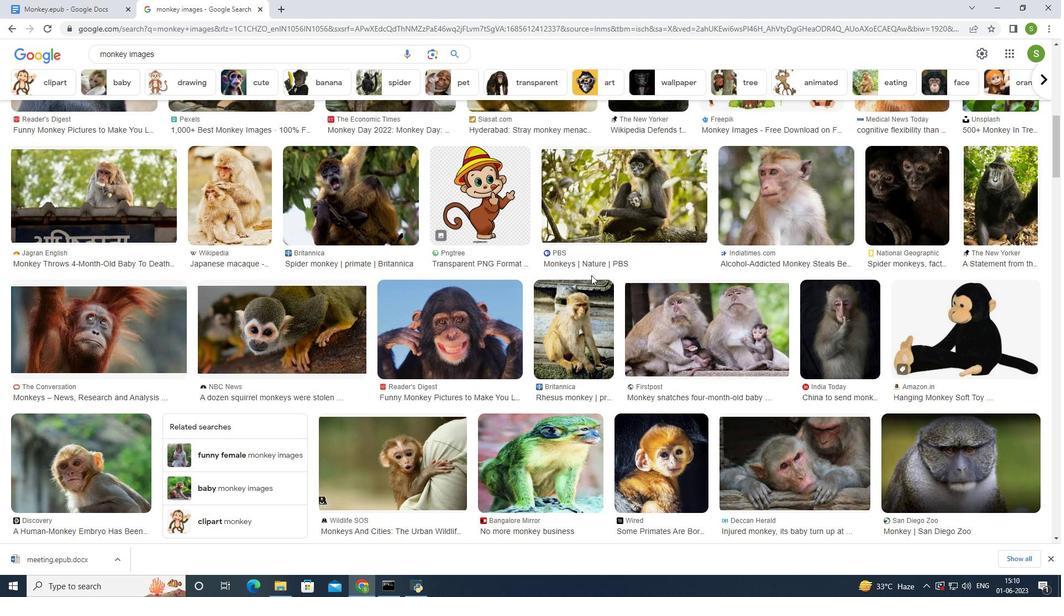 
Action: Mouse scrolled (591, 275) with delta (0, 0)
Screenshot: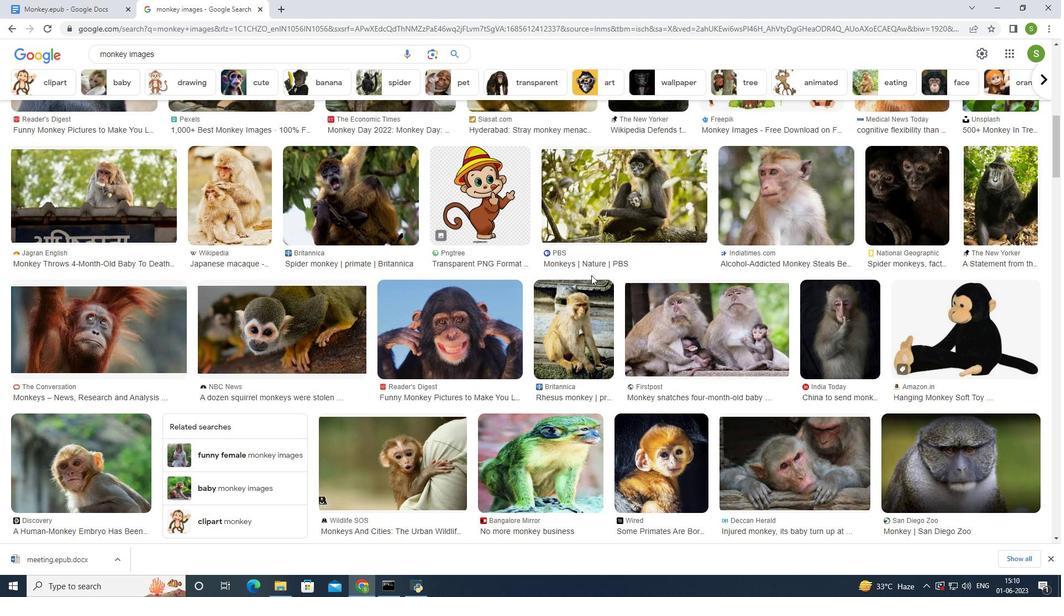 
Action: Mouse scrolled (591, 275) with delta (0, 0)
Screenshot: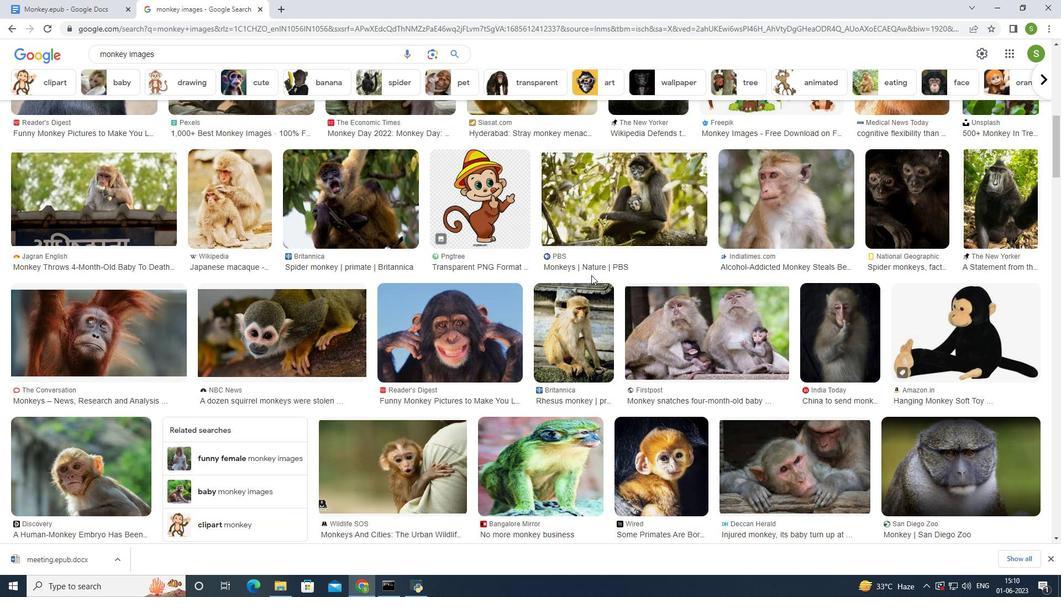 
Action: Mouse scrolled (591, 275) with delta (0, 0)
Screenshot: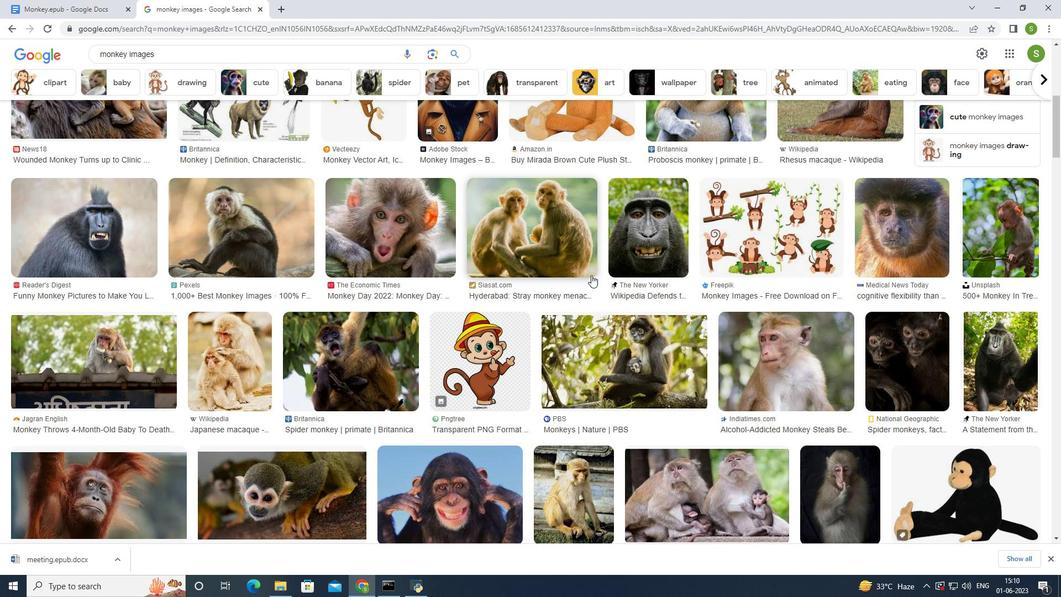 
Action: Mouse scrolled (591, 275) with delta (0, 0)
Screenshot: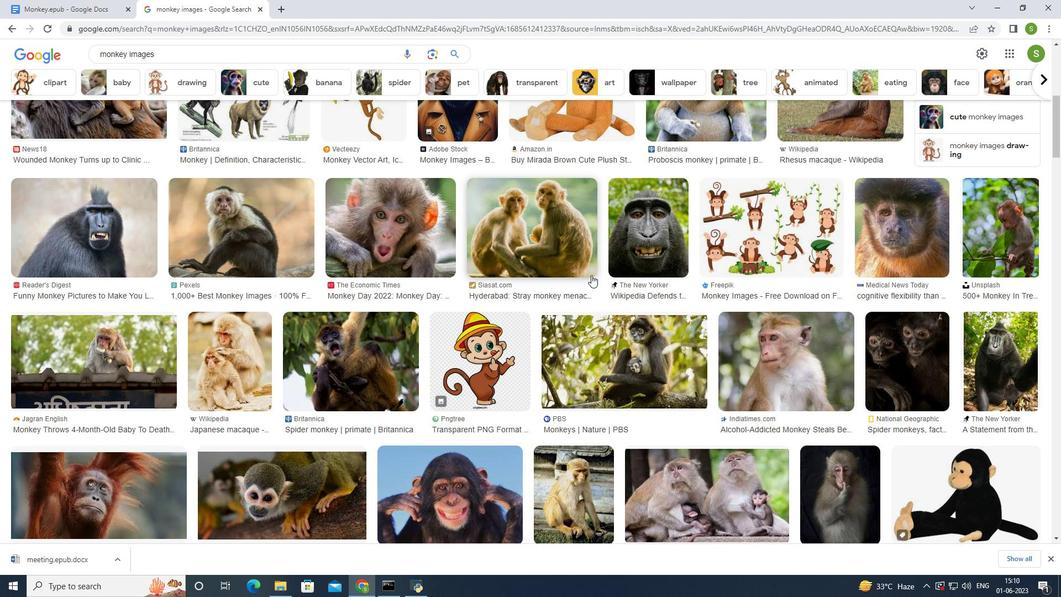 
Action: Mouse scrolled (591, 275) with delta (0, 0)
Screenshot: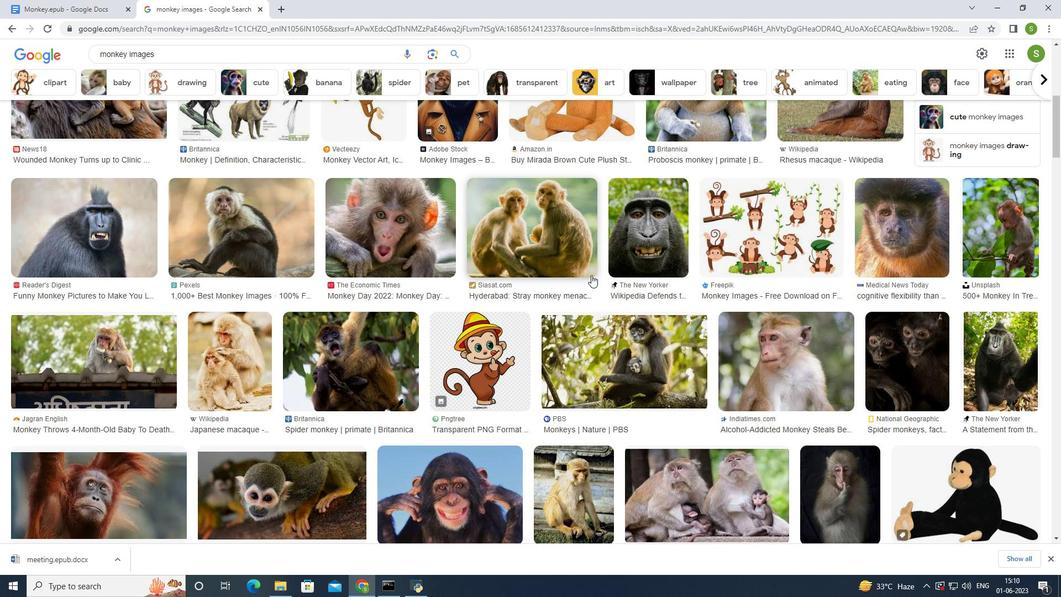 
Action: Mouse scrolled (591, 275) with delta (0, 0)
Screenshot: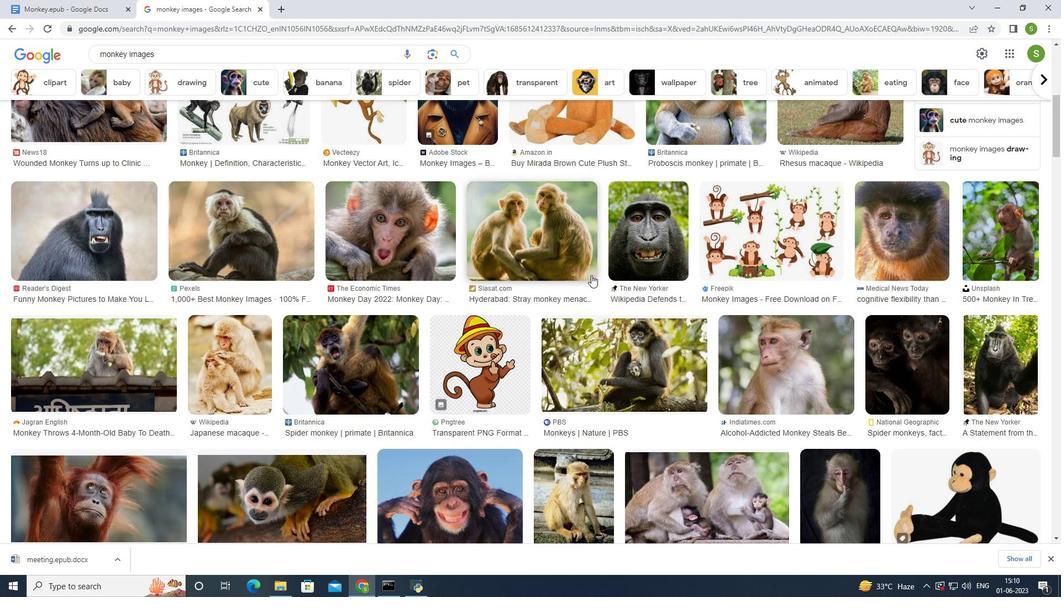 
Action: Mouse moved to (595, 265)
Screenshot: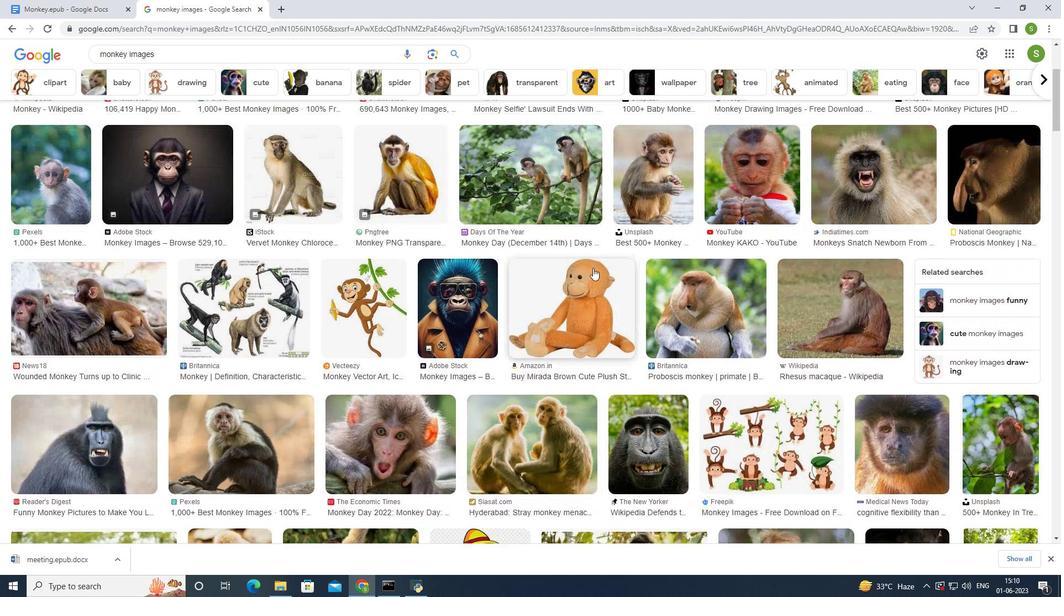 
Action: Mouse scrolled (595, 265) with delta (0, 0)
Screenshot: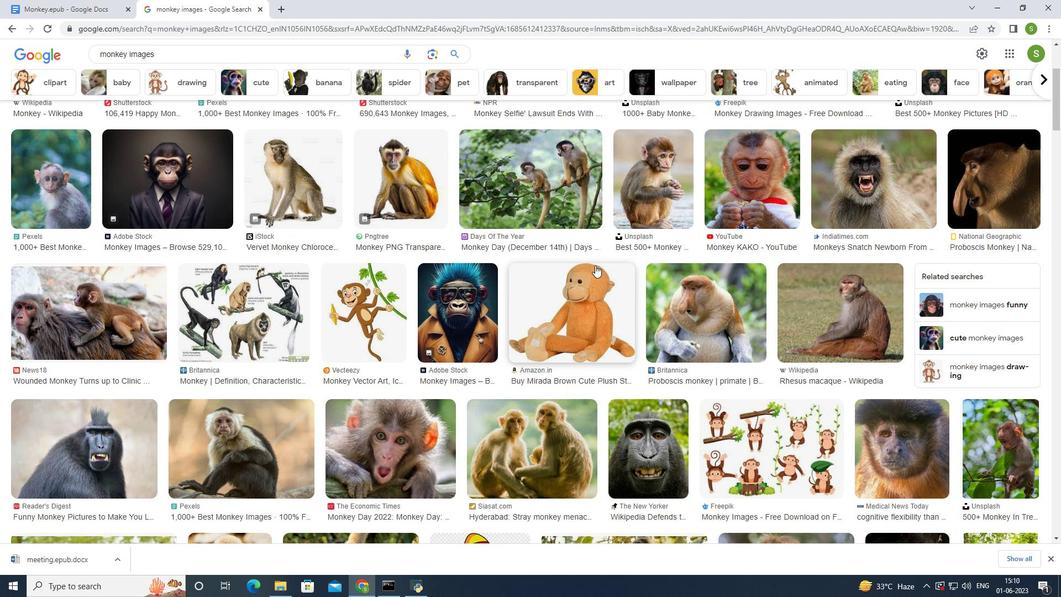 
Action: Mouse scrolled (595, 265) with delta (0, 0)
Screenshot: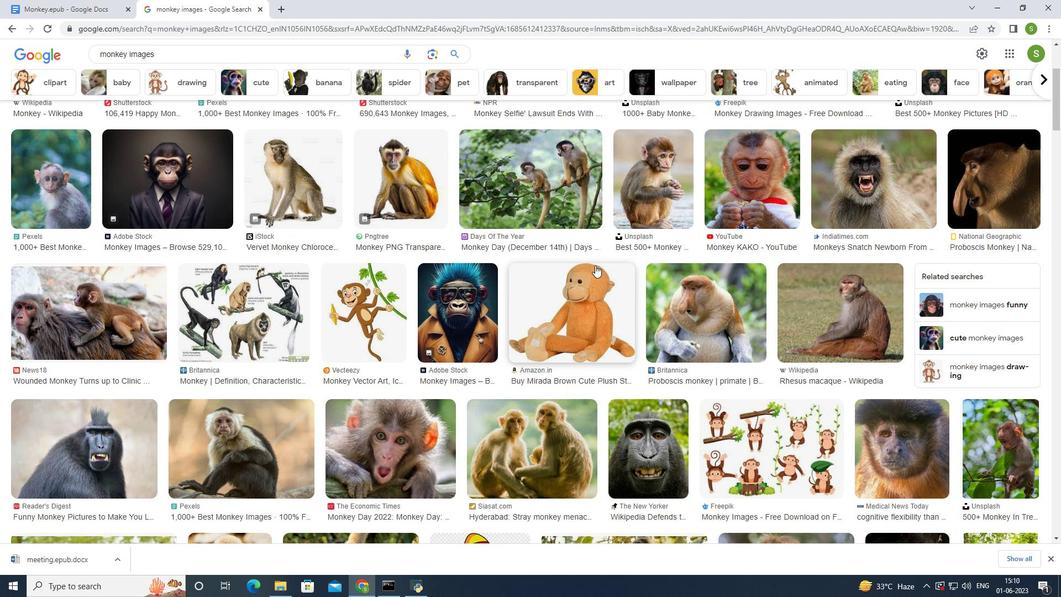 
Action: Mouse scrolled (595, 265) with delta (0, 0)
Screenshot: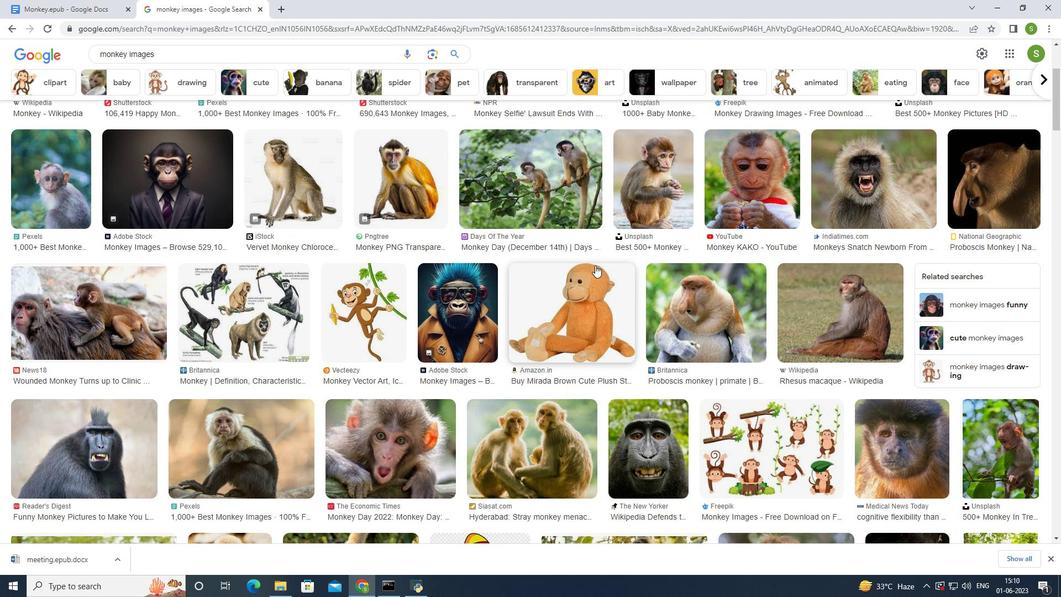 
Action: Mouse scrolled (595, 265) with delta (0, 0)
Screenshot: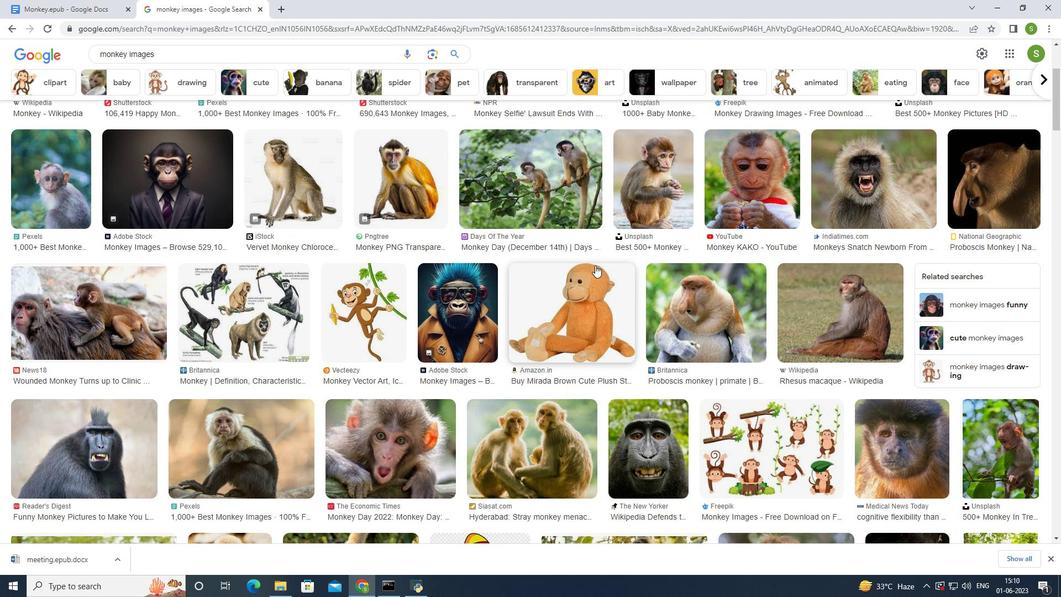
Action: Mouse moved to (595, 260)
Screenshot: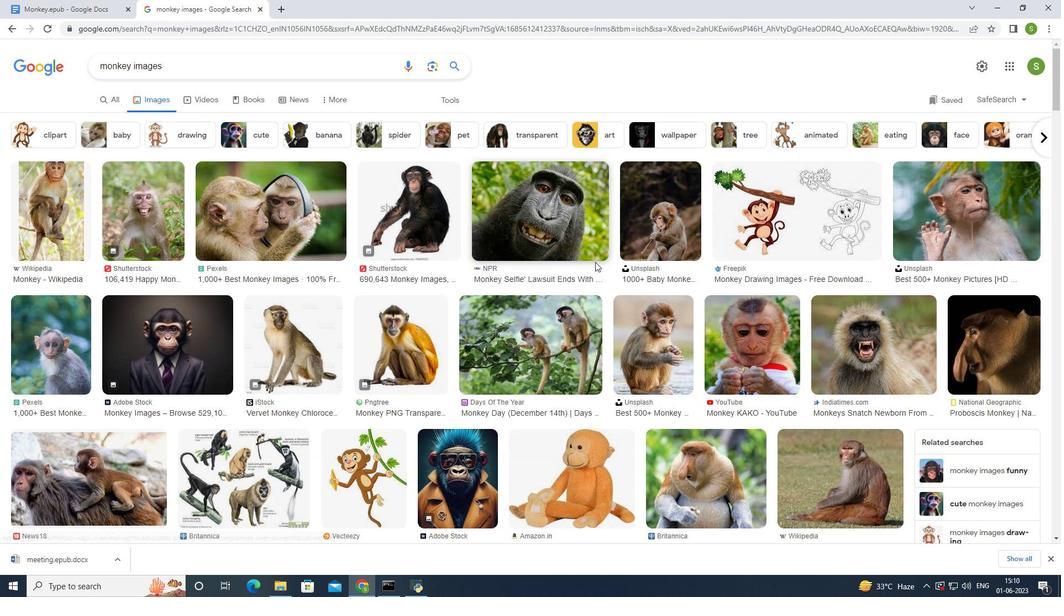 
Action: Mouse scrolled (595, 261) with delta (0, 0)
Screenshot: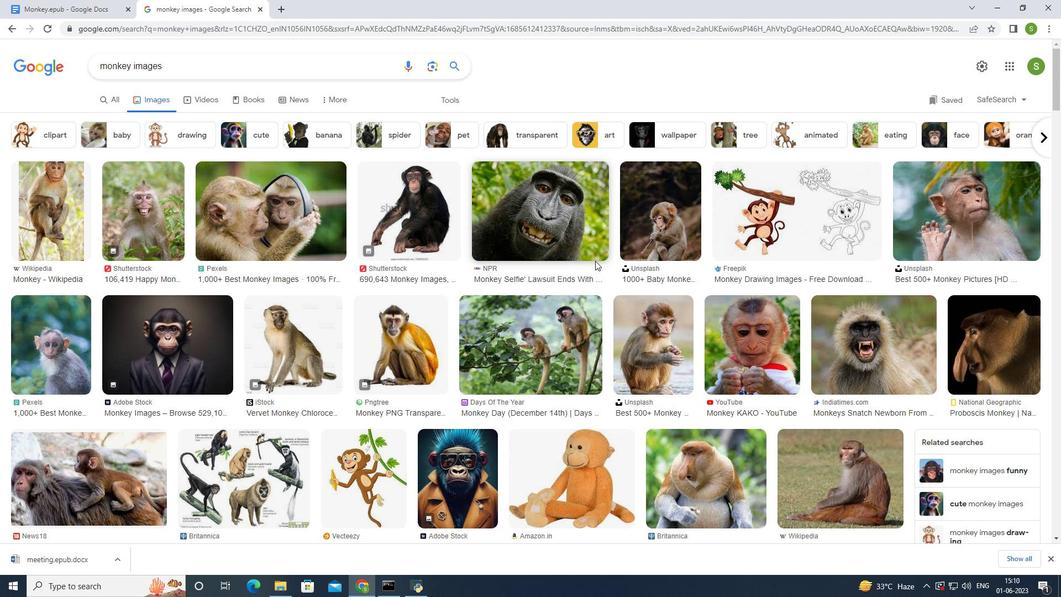 
Action: Mouse scrolled (595, 261) with delta (0, 0)
Screenshot: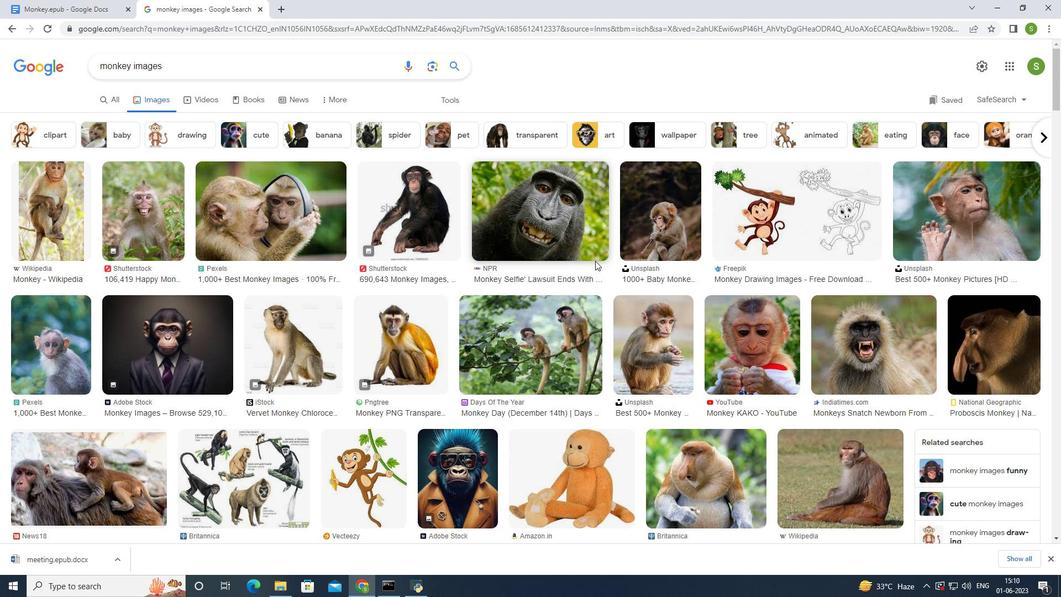 
Action: Mouse scrolled (595, 261) with delta (0, 0)
Screenshot: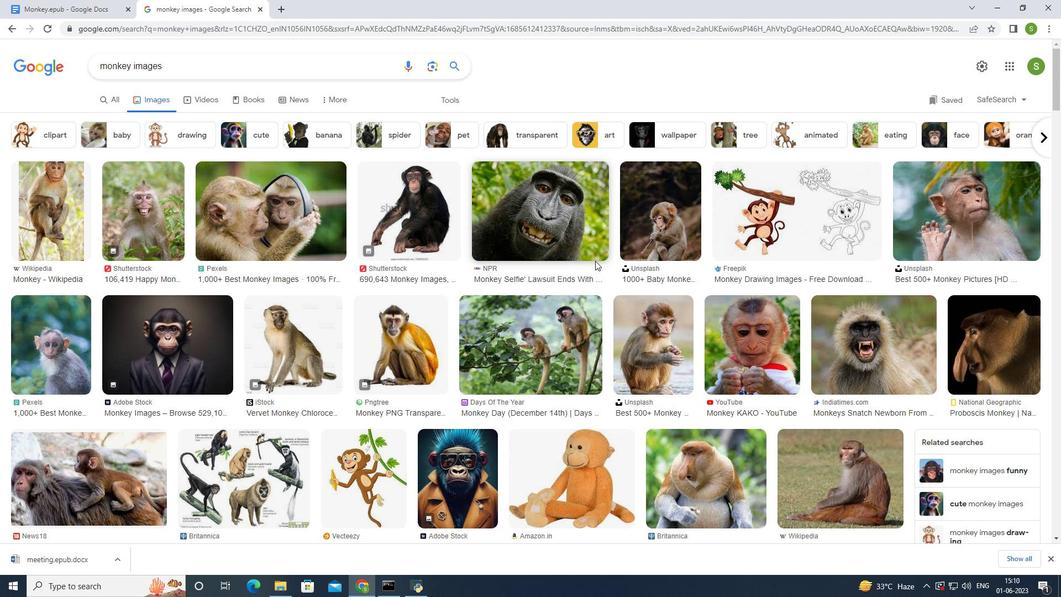 
Action: Mouse moved to (946, 222)
Screenshot: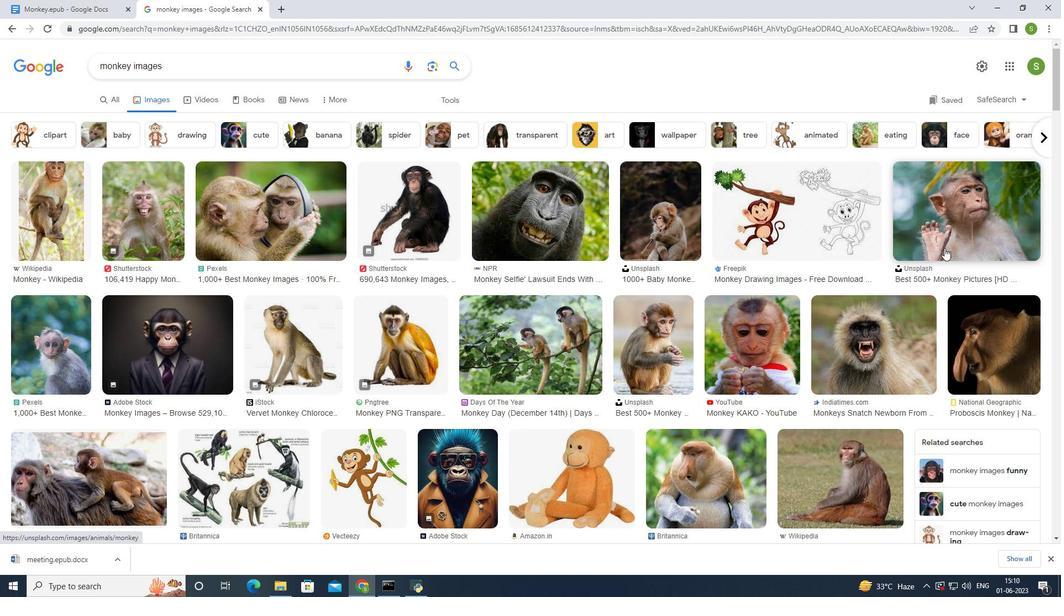 
Action: Mouse pressed right at (946, 222)
Screenshot: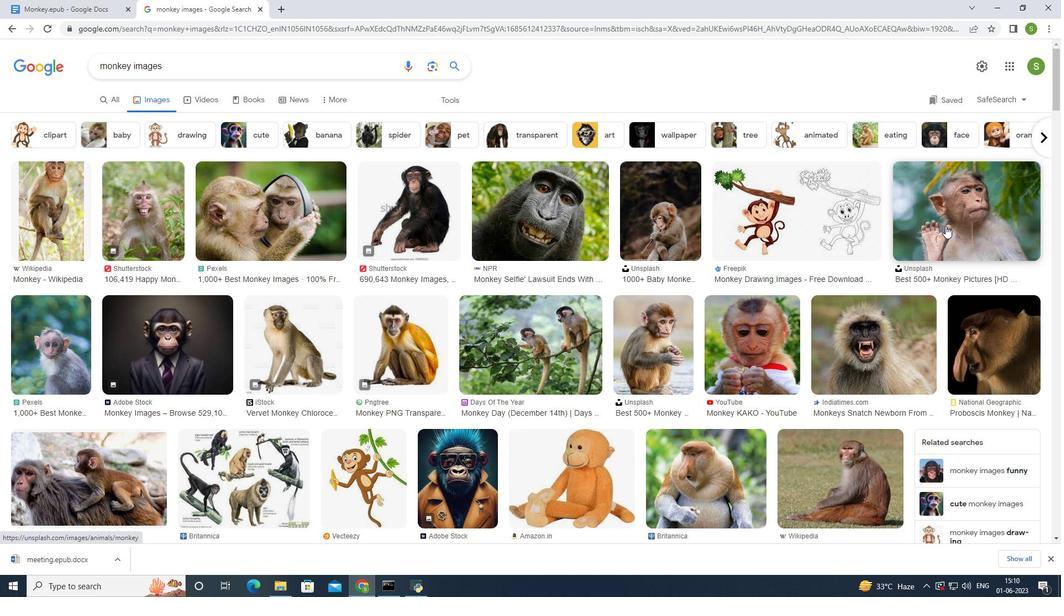 
Action: Mouse moved to (978, 321)
Screenshot: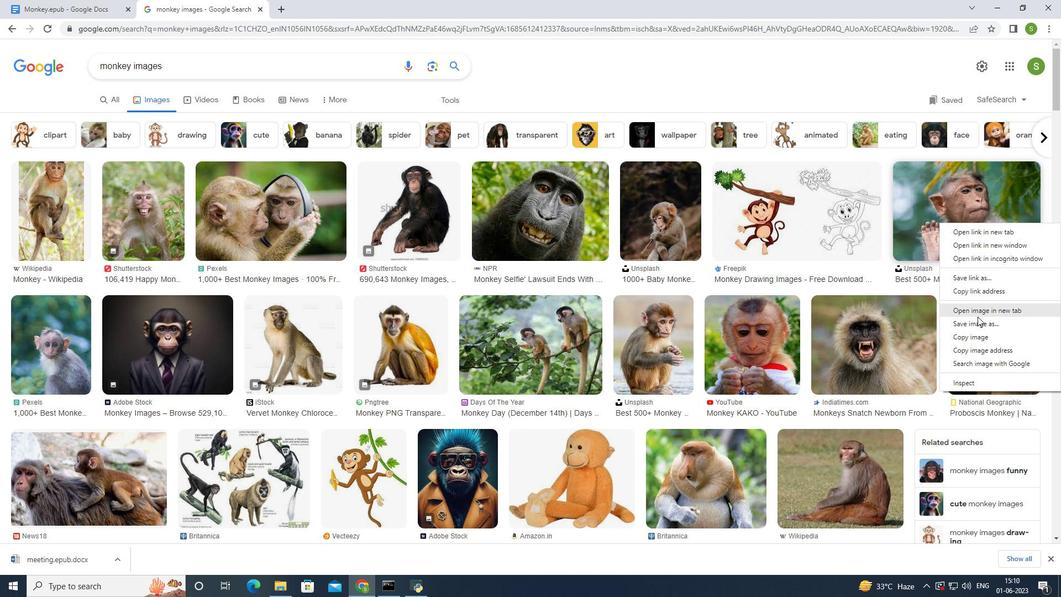 
Action: Mouse pressed left at (978, 321)
Screenshot: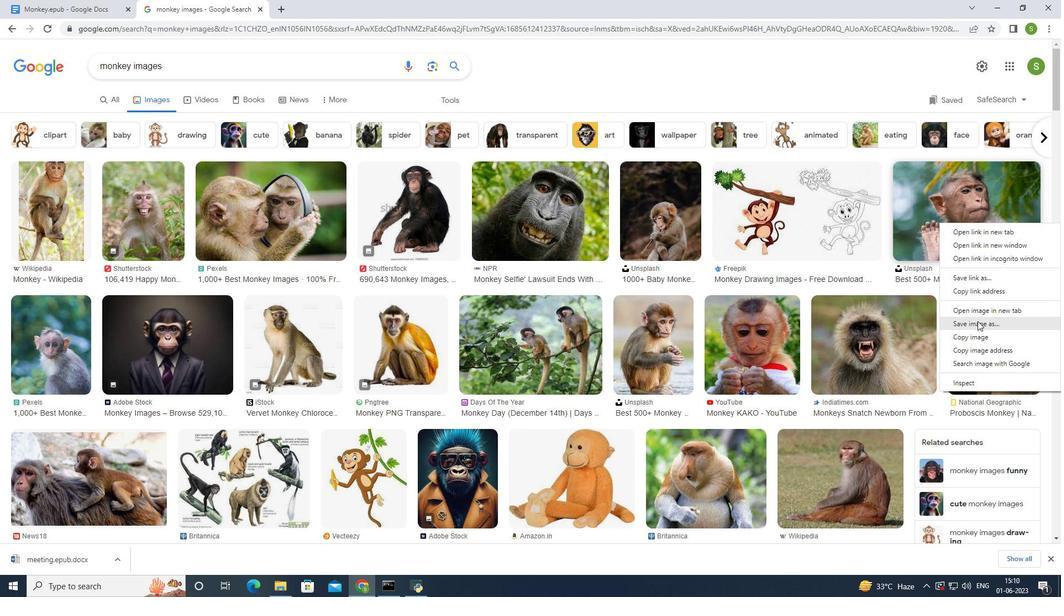 
Action: Mouse moved to (558, 270)
Screenshot: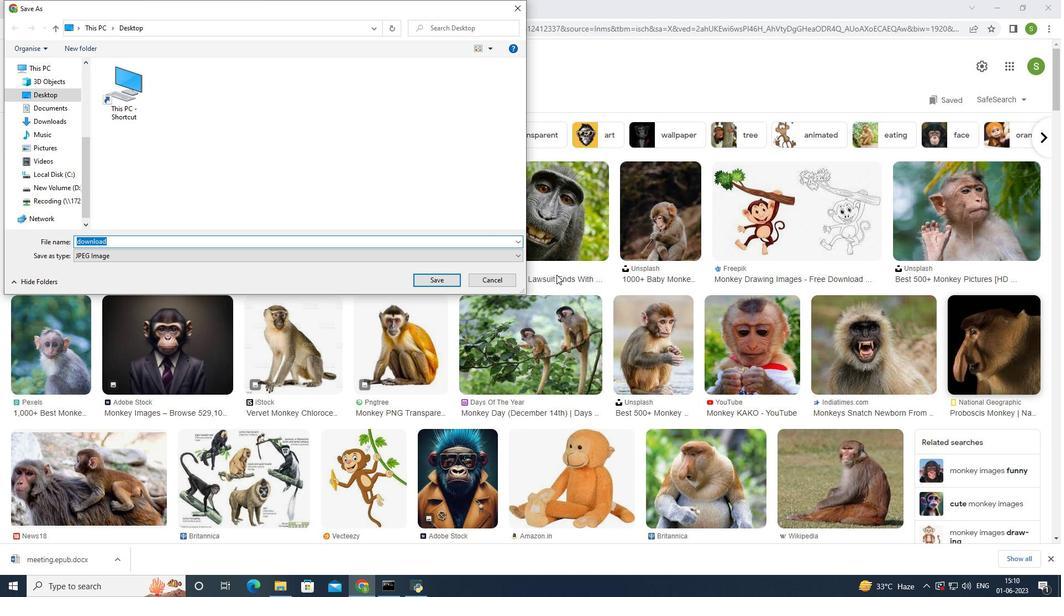 
Action: Key pressed <Key.shift>Monkey.png<Key.enter>
Screenshot: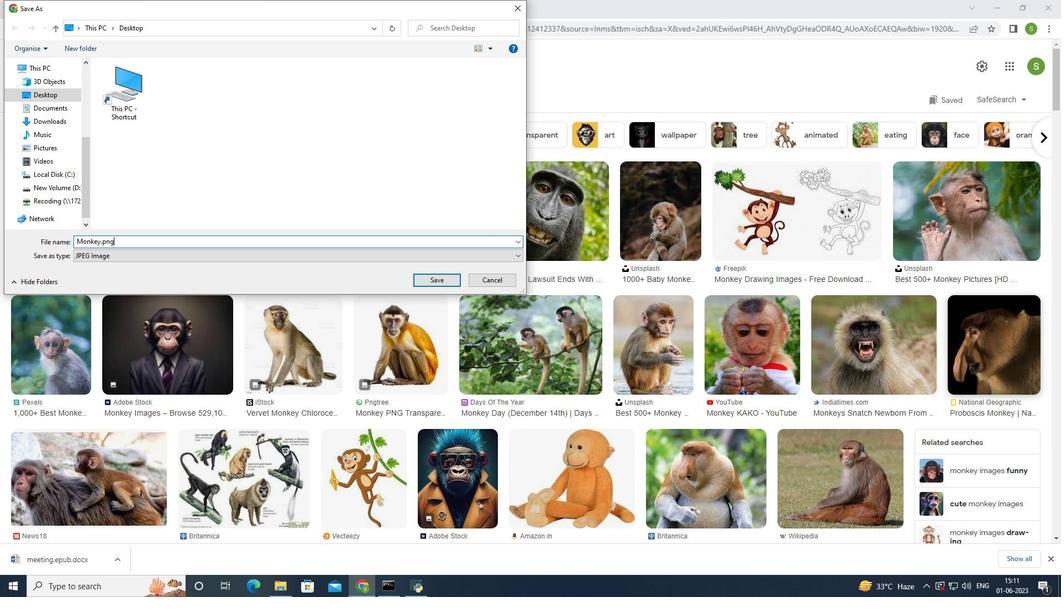 
Action: Mouse moved to (83, 12)
Screenshot: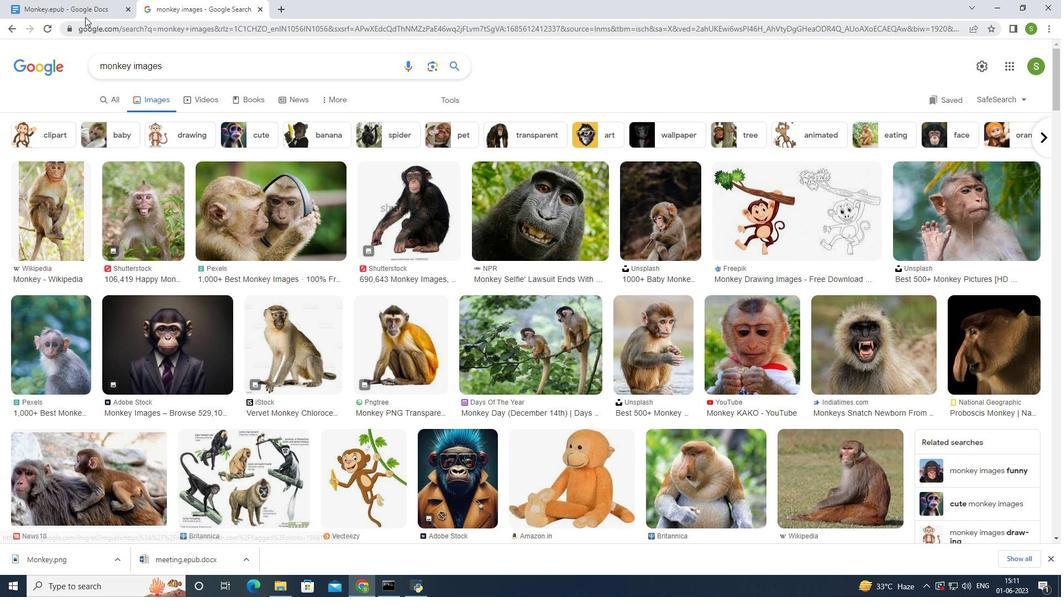 
Action: Mouse pressed left at (83, 12)
Screenshot: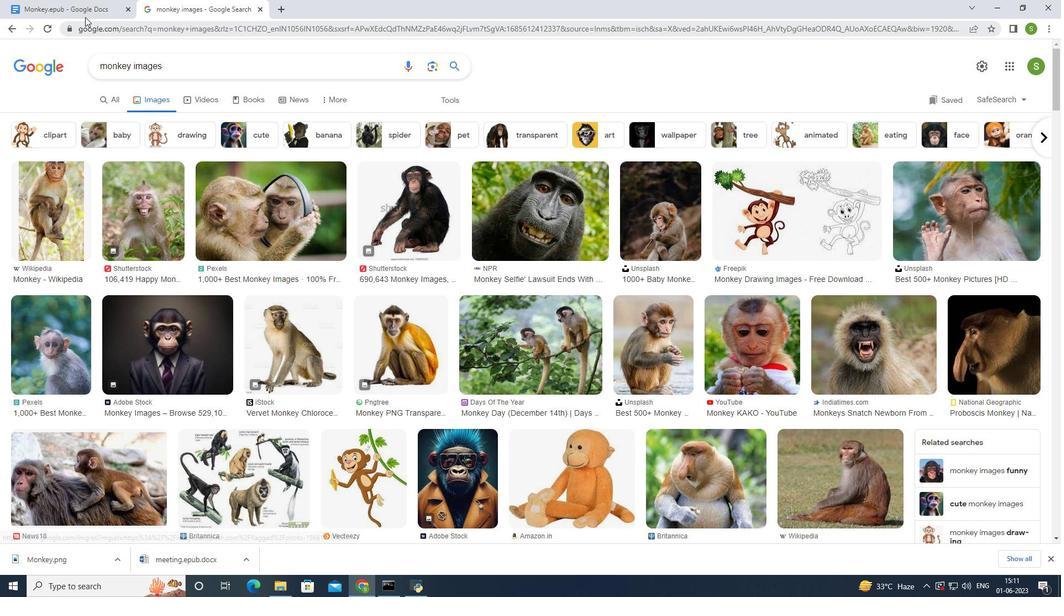 
Action: Mouse moved to (122, 63)
Screenshot: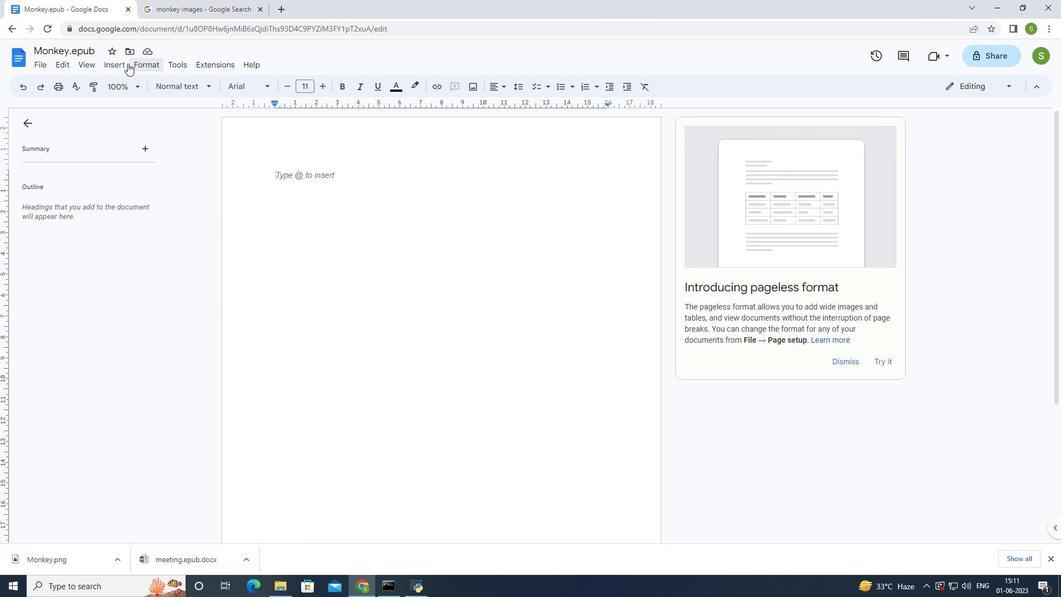 
Action: Mouse pressed left at (122, 63)
Screenshot: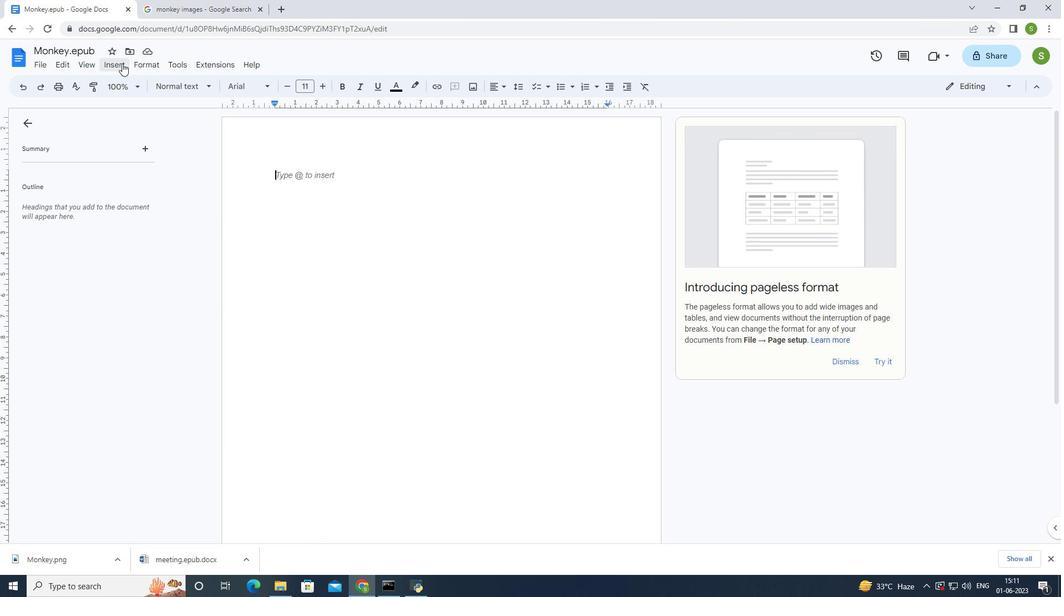 
Action: Mouse moved to (136, 79)
Screenshot: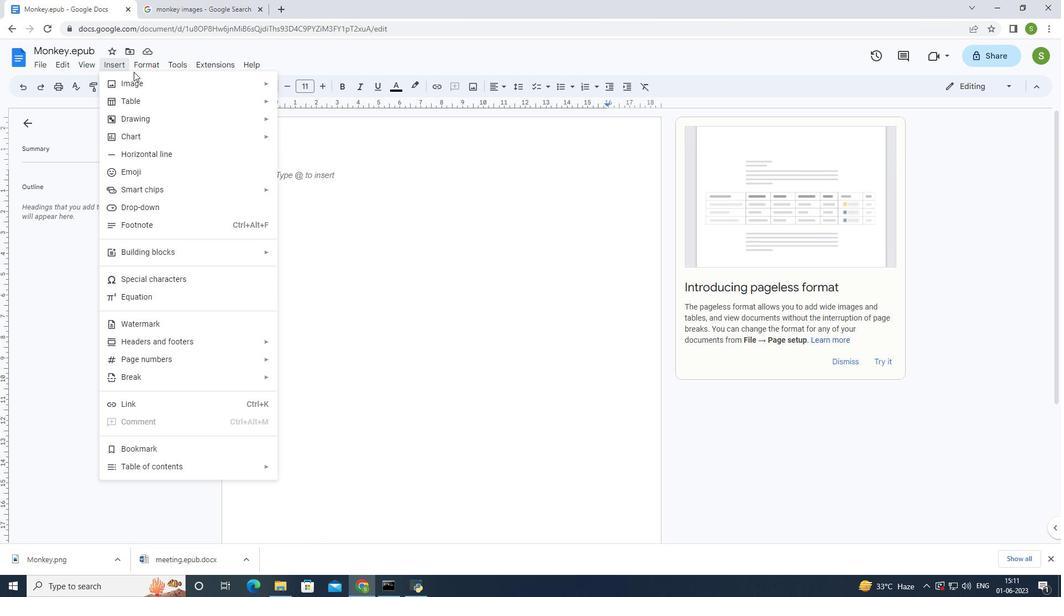 
Action: Mouse pressed left at (136, 79)
Screenshot: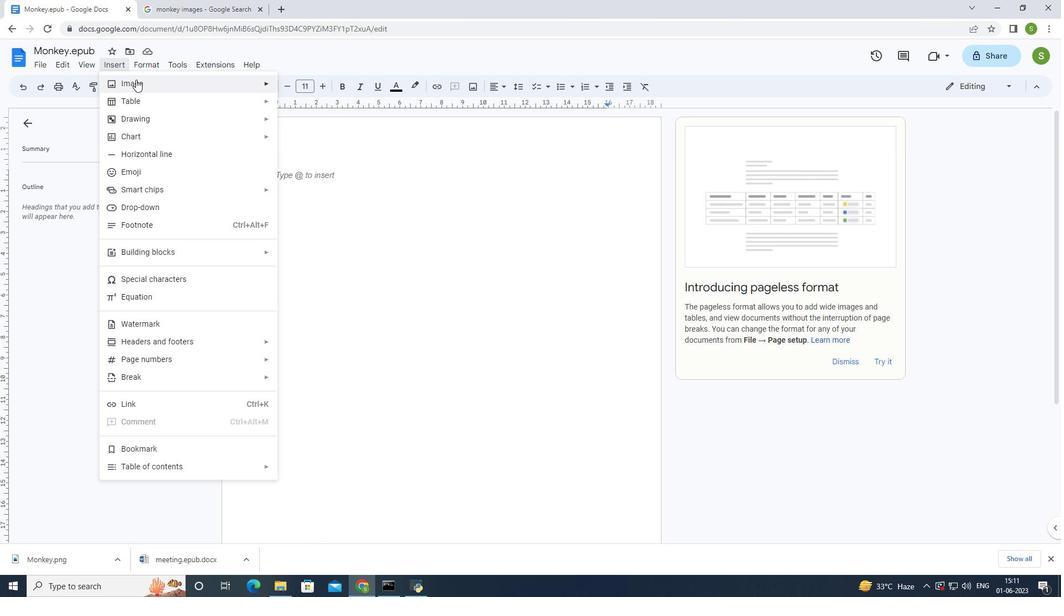 
Action: Mouse moved to (258, 81)
Screenshot: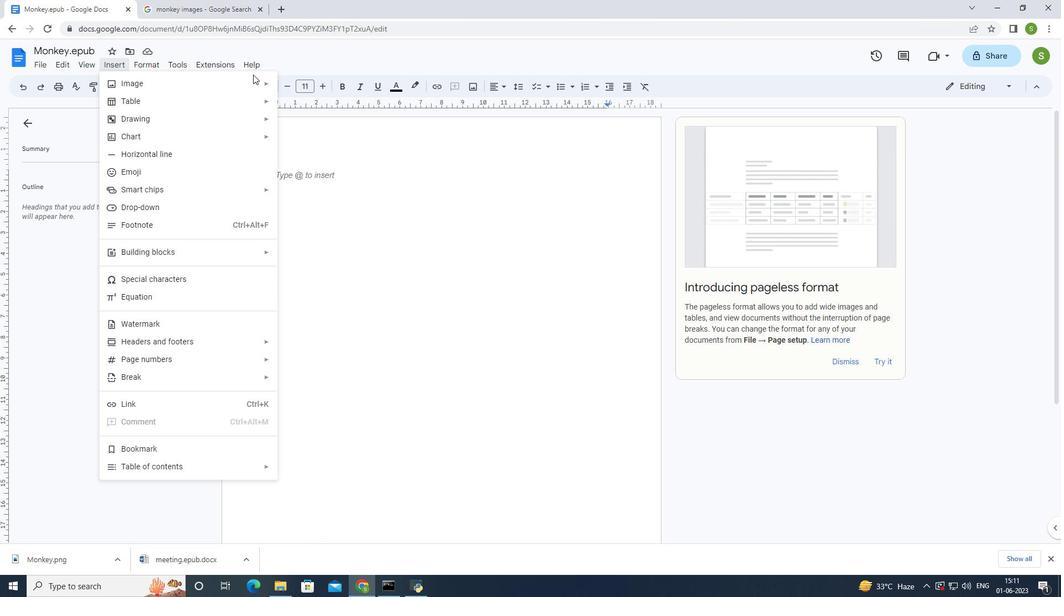 
Action: Mouse pressed left at (258, 81)
Screenshot: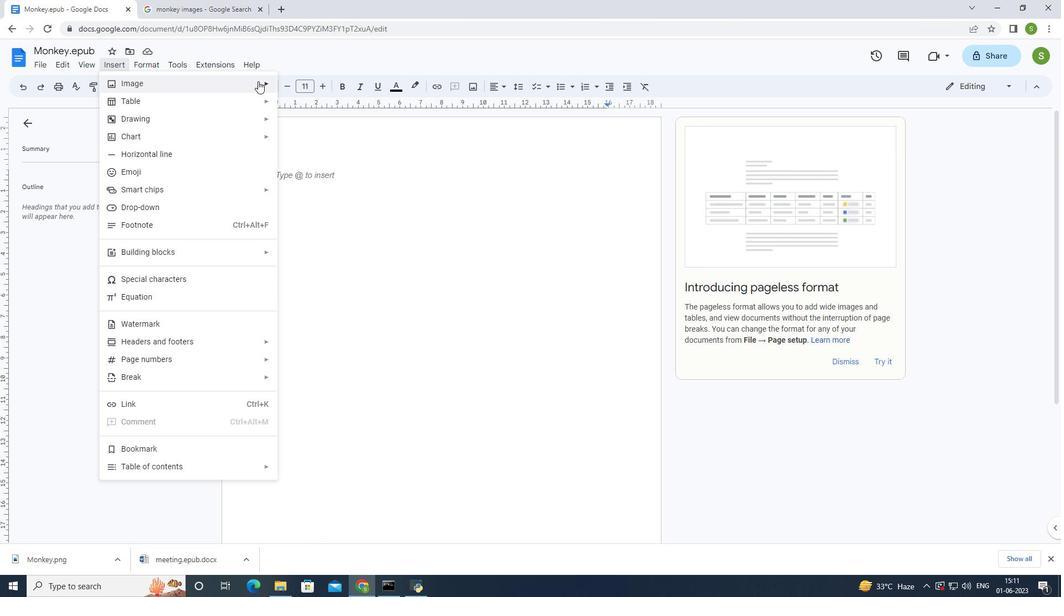 
Action: Mouse moved to (301, 84)
Screenshot: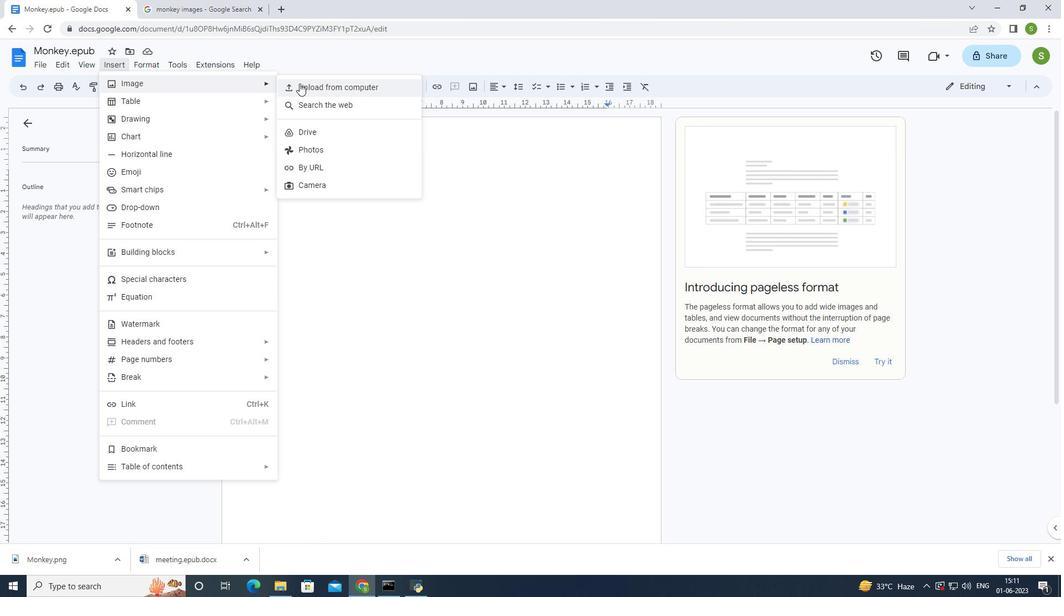 
Action: Mouse pressed left at (301, 84)
Screenshot: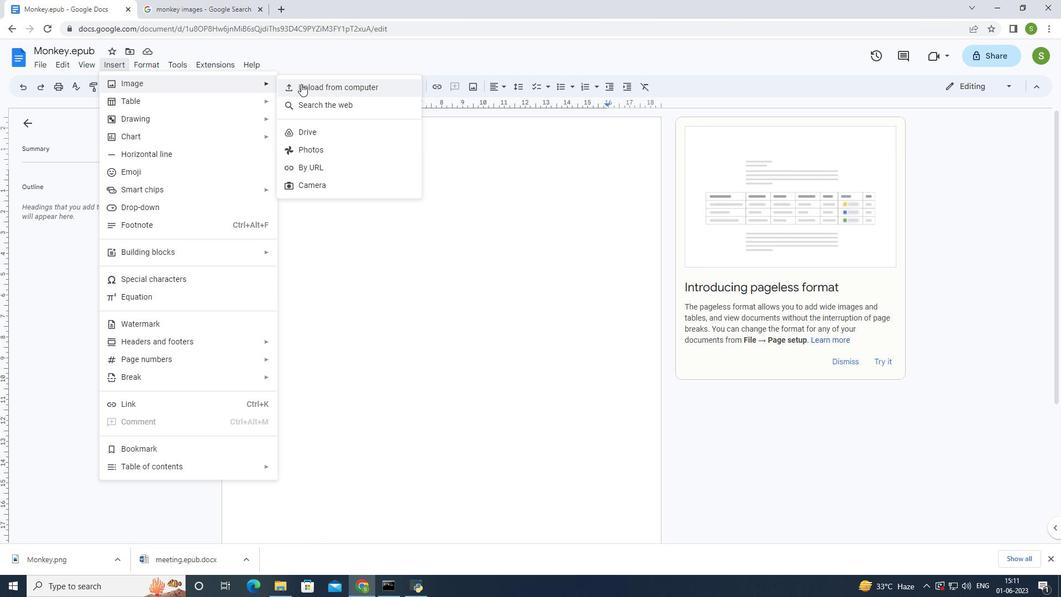 
Action: Mouse moved to (118, 89)
Screenshot: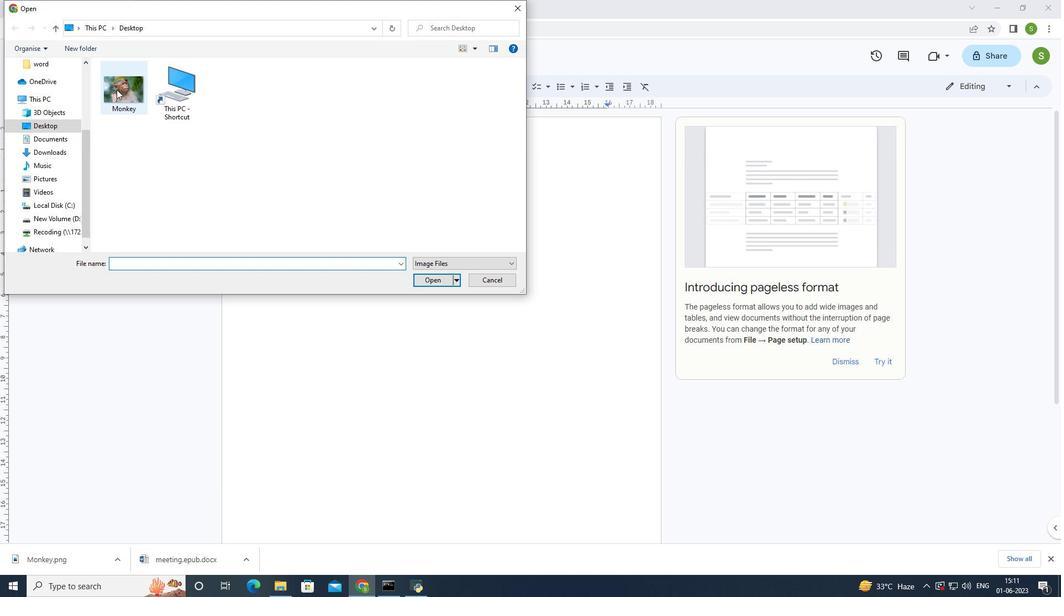 
Action: Mouse pressed left at (118, 89)
Screenshot: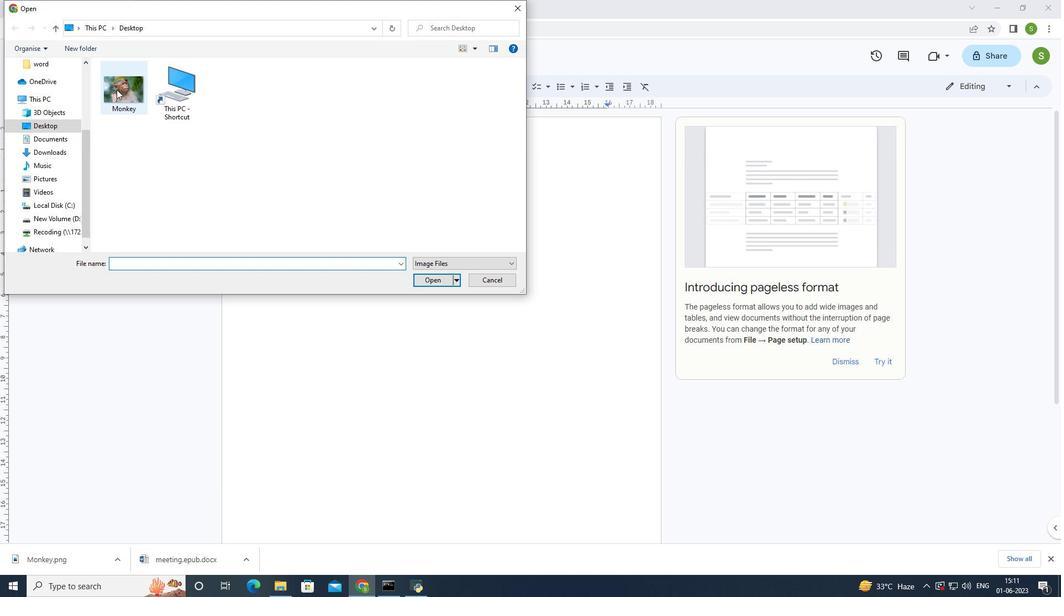 
Action: Mouse moved to (436, 277)
Screenshot: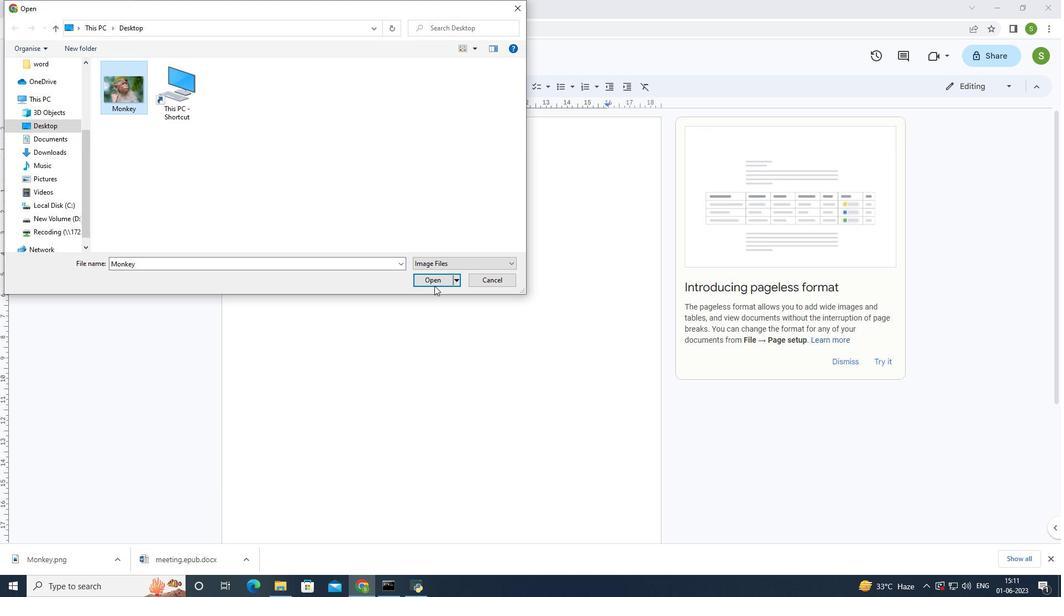 
Action: Mouse pressed left at (436, 277)
Screenshot: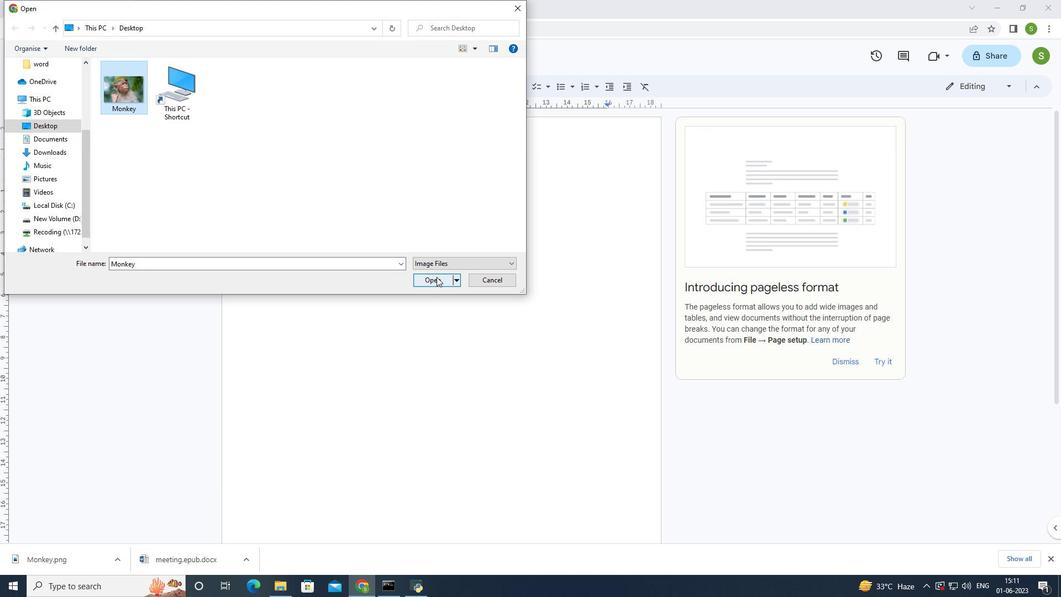 
Action: Mouse moved to (334, 197)
Screenshot: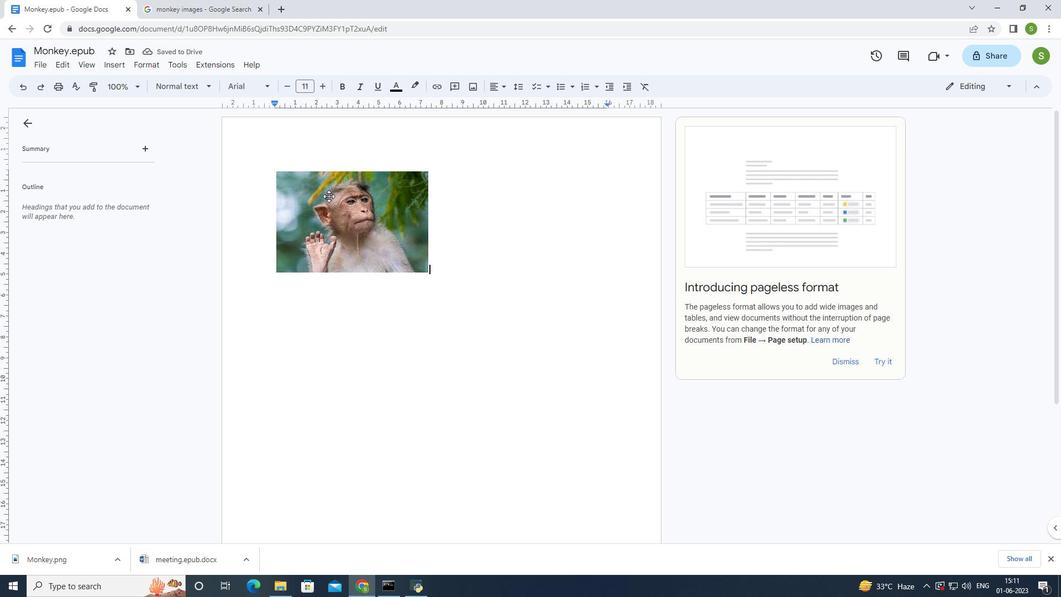 
Action: Mouse pressed left at (334, 197)
Screenshot: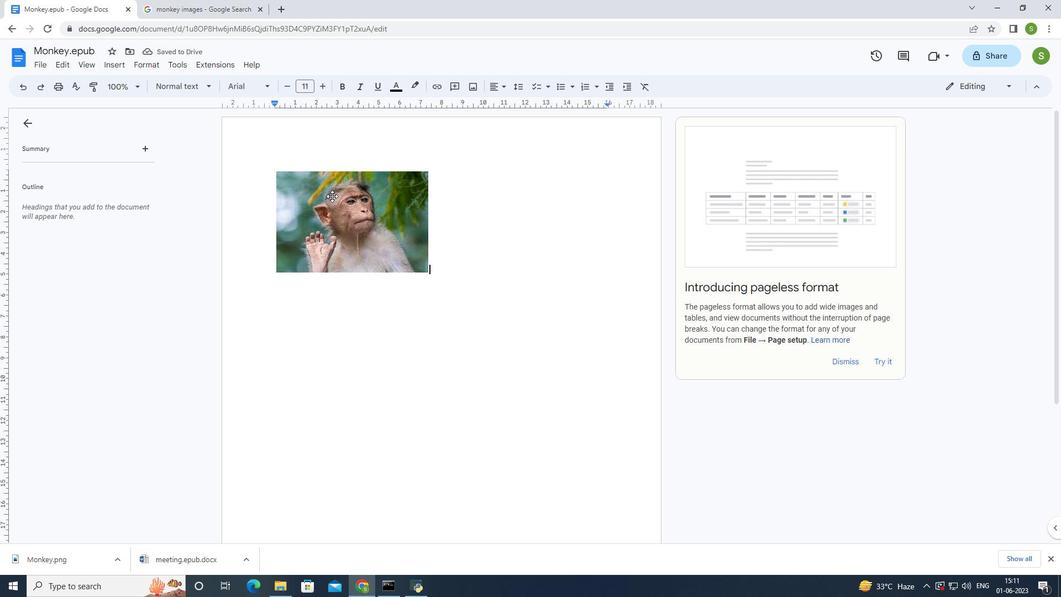 
Action: Mouse moved to (416, 89)
Screenshot: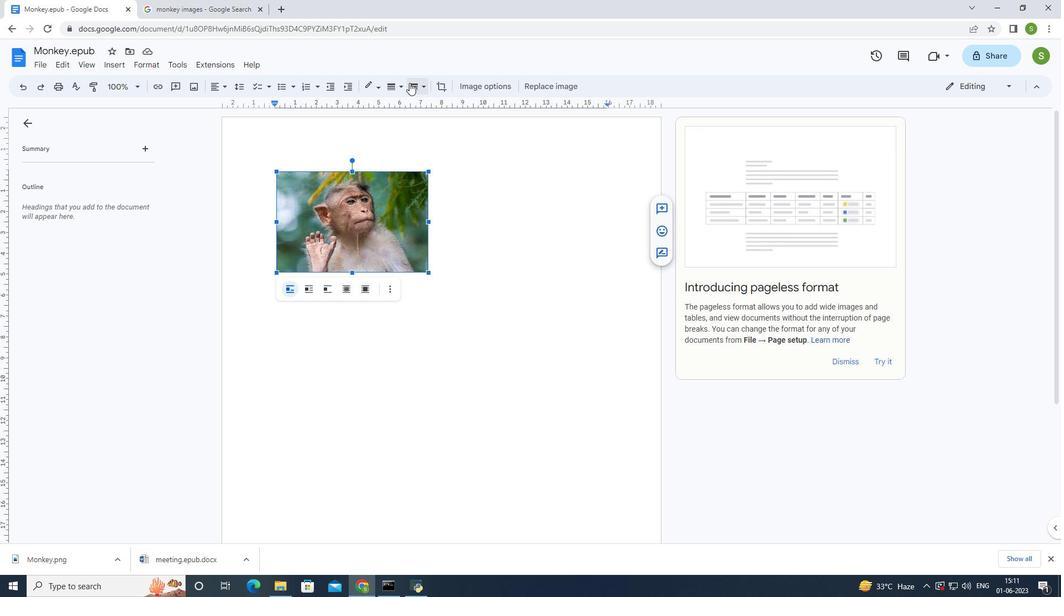 
Action: Mouse pressed left at (416, 89)
Screenshot: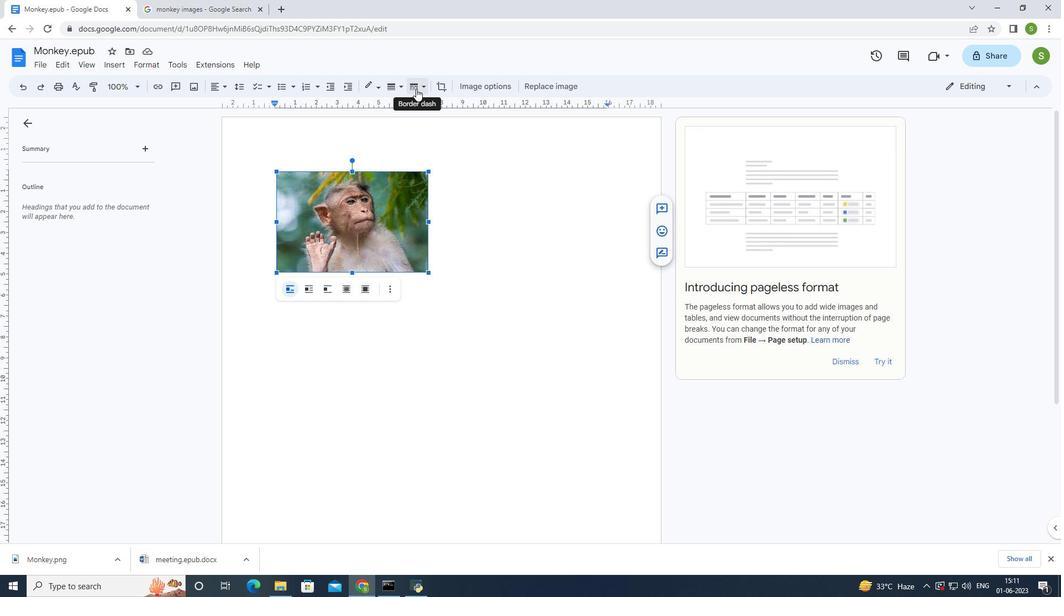 
Action: Mouse moved to (435, 139)
Screenshot: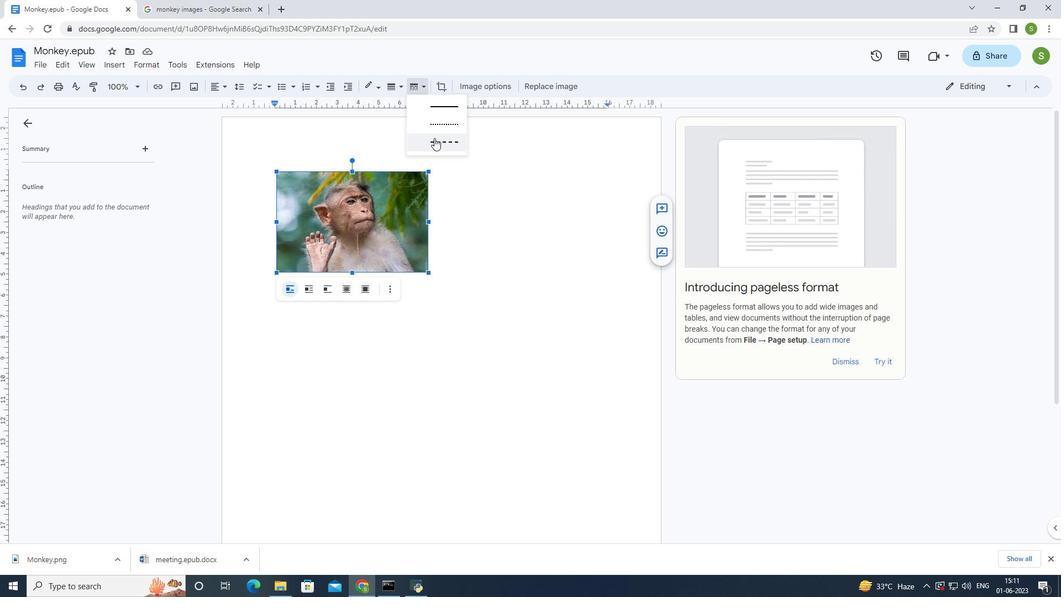
Action: Mouse pressed left at (435, 139)
Screenshot: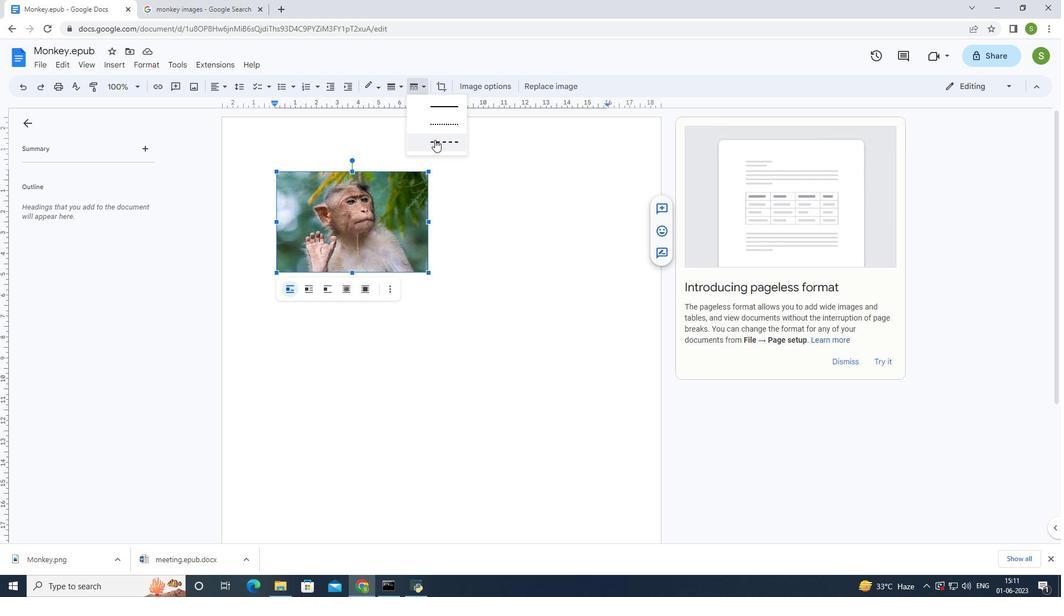 
Action: Mouse moved to (369, 82)
Screenshot: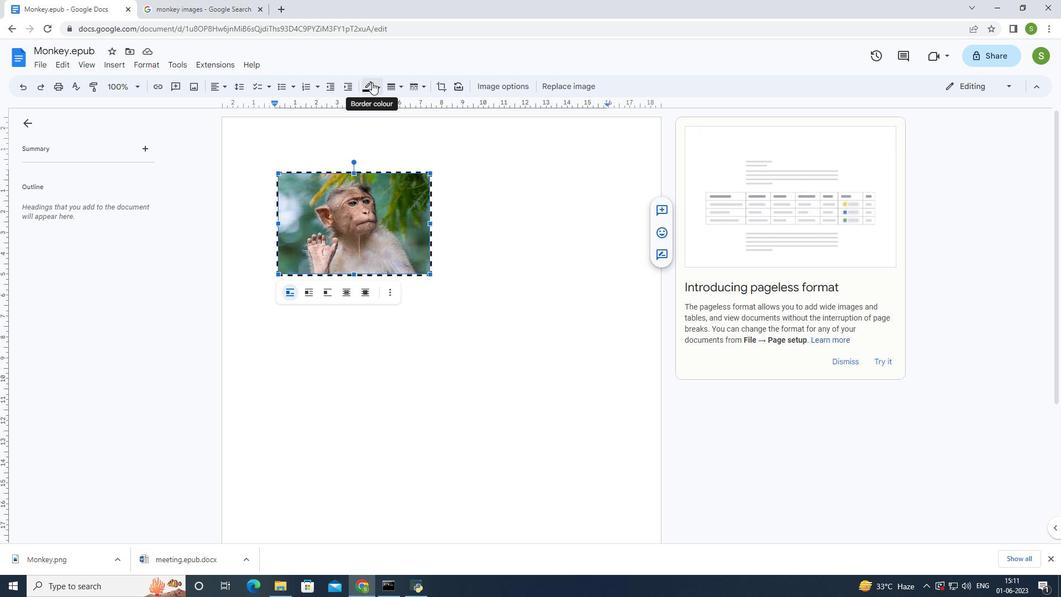 
Action: Mouse pressed left at (369, 82)
Screenshot: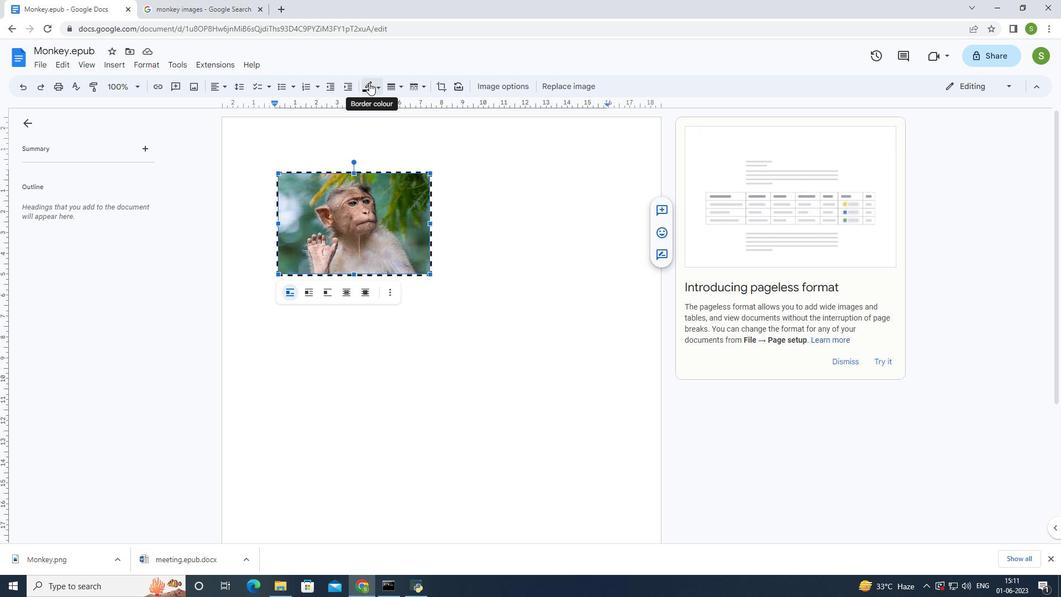 
Action: Mouse moved to (400, 139)
Screenshot: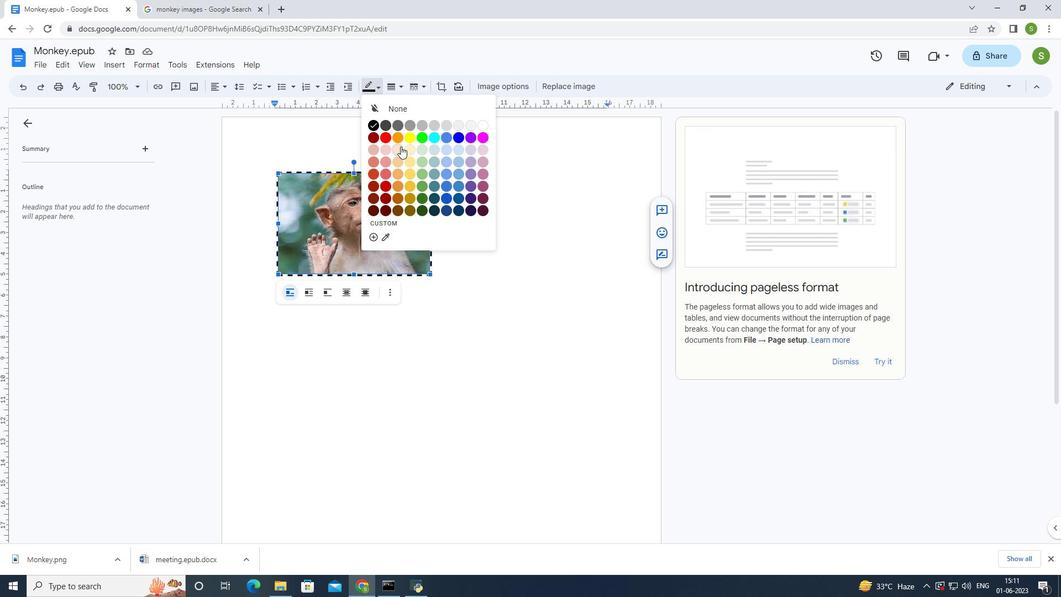 
Action: Mouse pressed left at (400, 139)
Screenshot: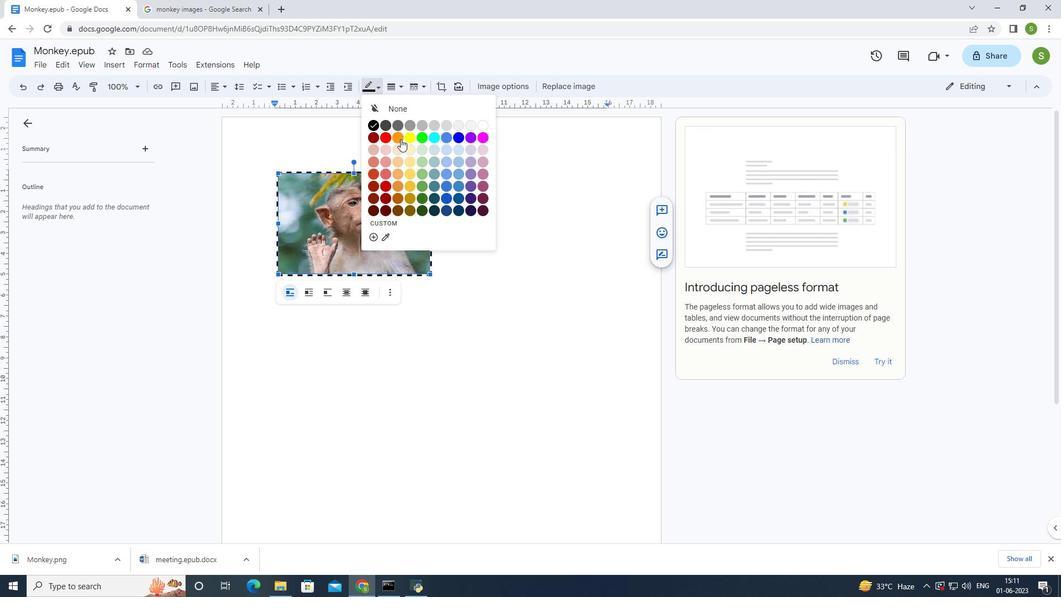 
Action: Mouse moved to (387, 83)
Screenshot: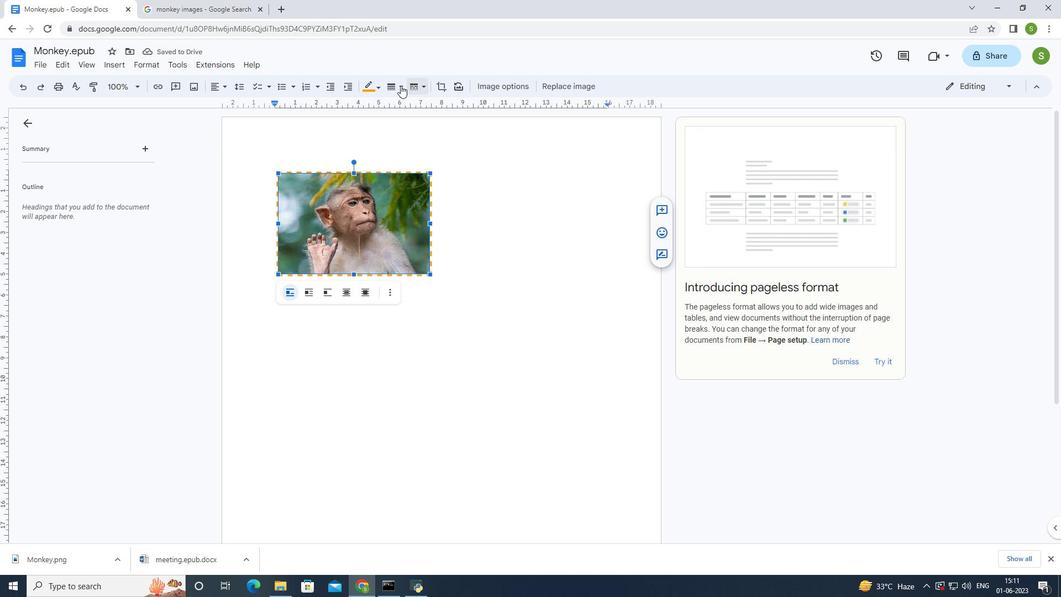 
Action: Mouse pressed left at (387, 83)
Screenshot: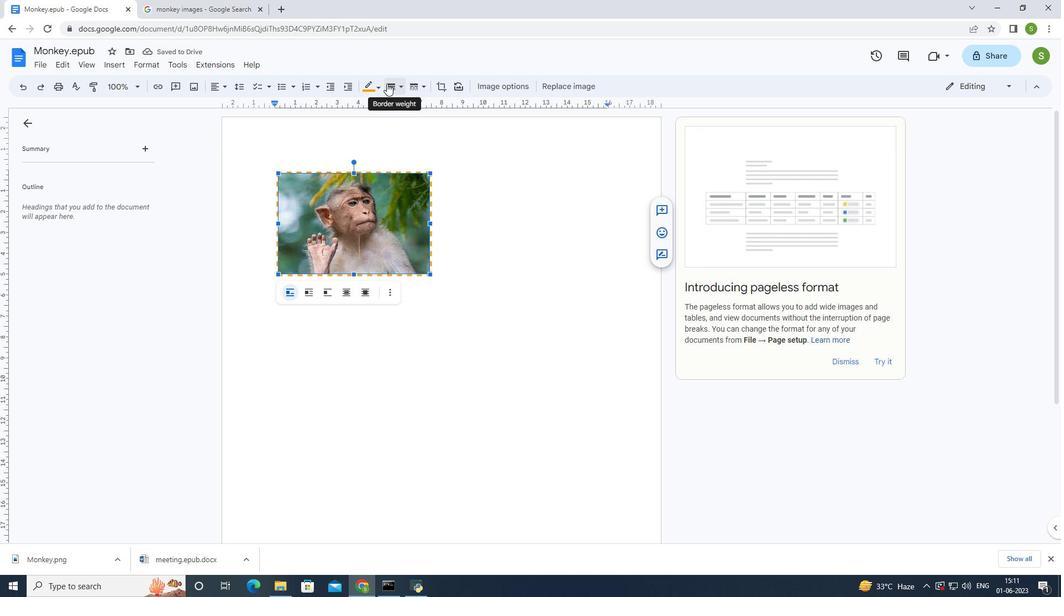 
Action: Mouse moved to (401, 137)
Screenshot: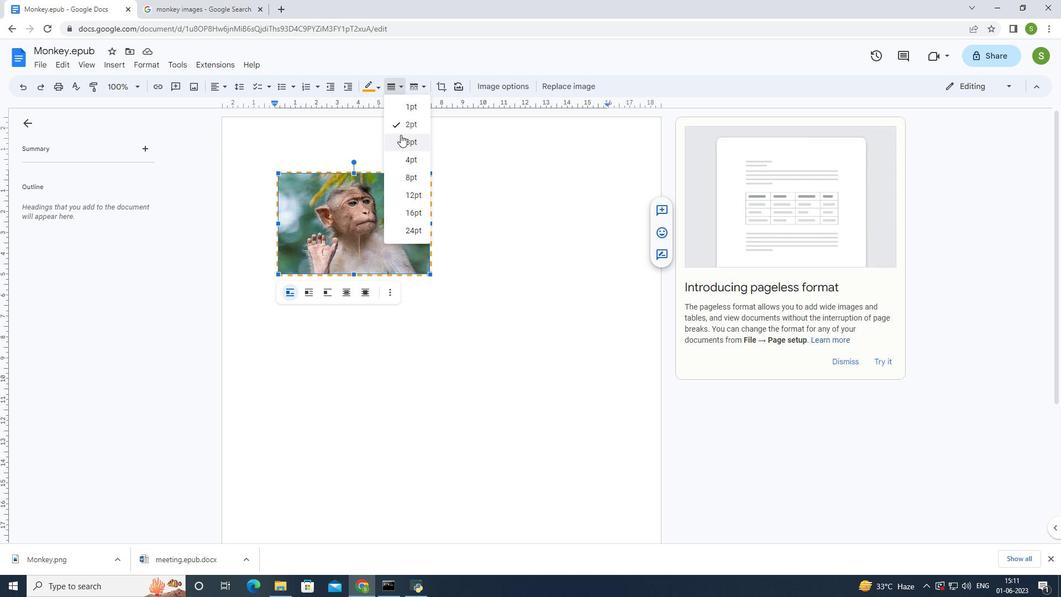 
Action: Mouse pressed left at (401, 137)
Screenshot: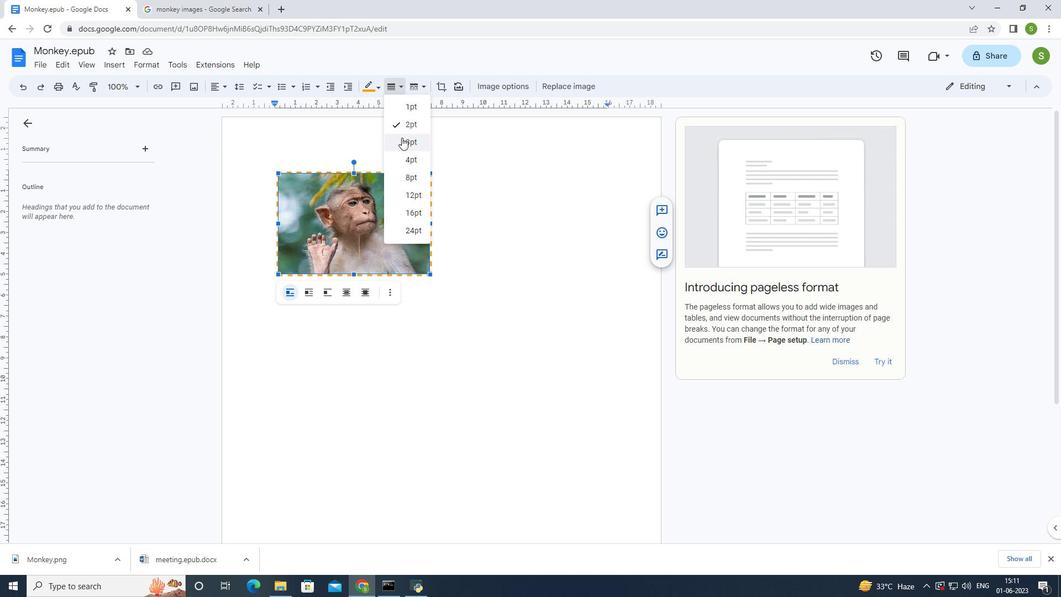 
Action: Mouse moved to (453, 210)
Screenshot: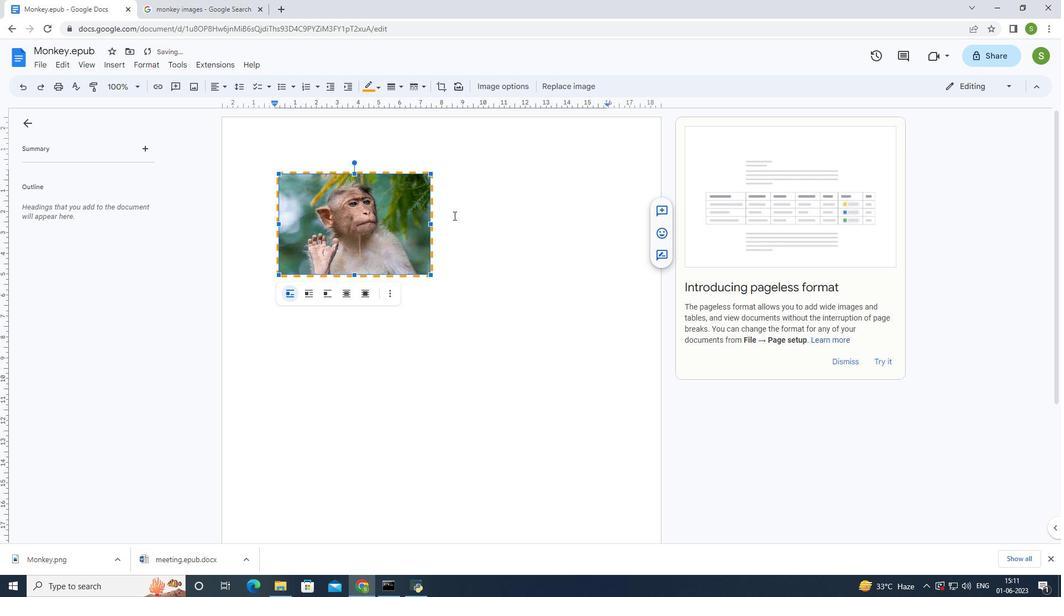 
